 Task: Open Card Aerobics Review in Board Brand Experience Design to Workspace Business Intelligence Software and add a team member Softage.1@softage.net, a label Purple, a checklist Business Model Canvas, an attachment from your google drive, a color Purple and finally, add a card description 'Develop and launch new sales strategy for new market segment' and a comment 'Let us approach this task with a sense of ownership and responsibility, recognizing that its success is our responsibility.'. Add a start date 'Jan 05, 1900' with a due date 'Jan 12, 1900'
Action: Mouse moved to (45, 254)
Screenshot: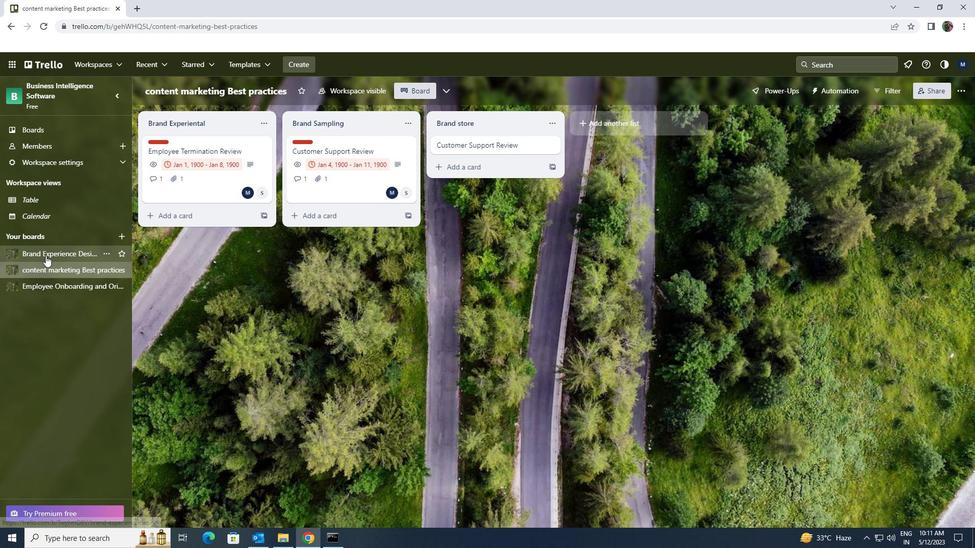 
Action: Mouse pressed left at (45, 254)
Screenshot: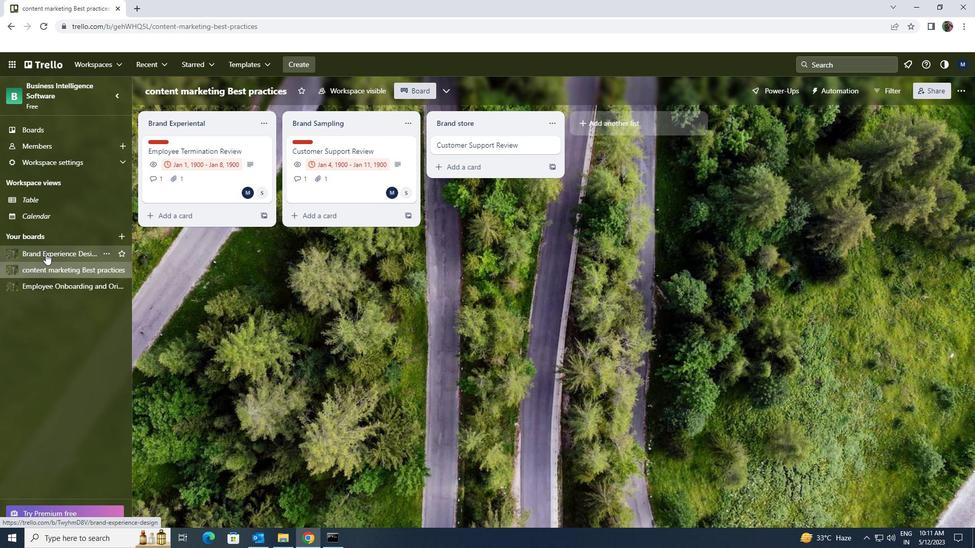 
Action: Mouse moved to (314, 145)
Screenshot: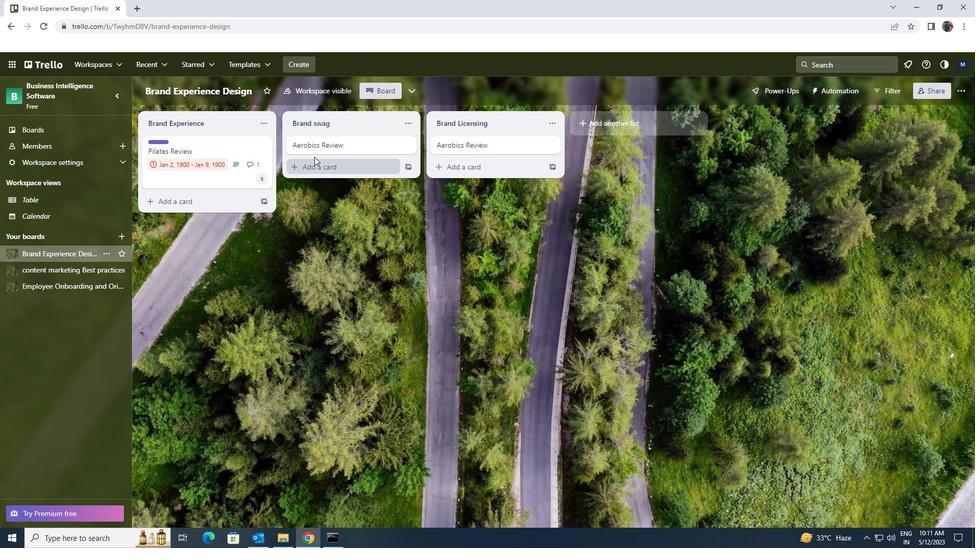 
Action: Mouse pressed left at (314, 145)
Screenshot: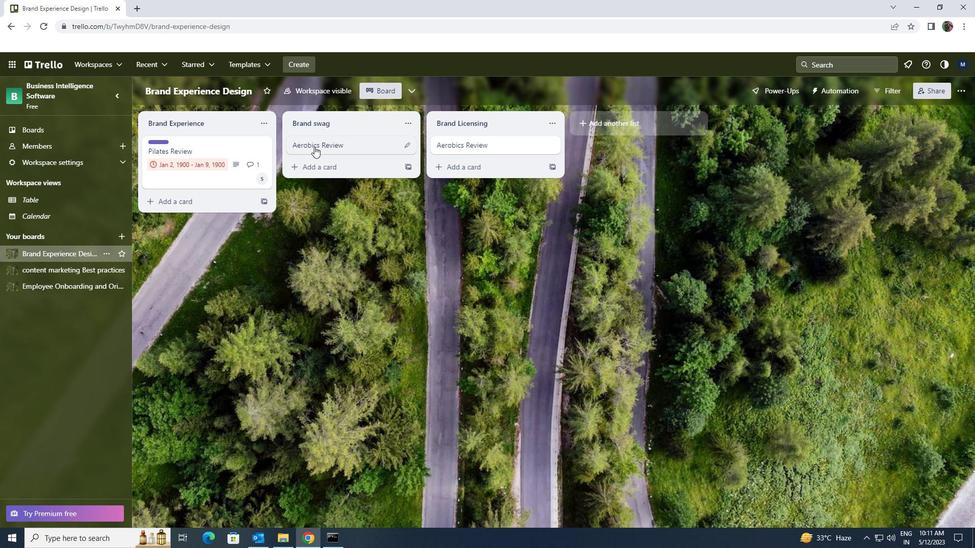 
Action: Mouse moved to (607, 143)
Screenshot: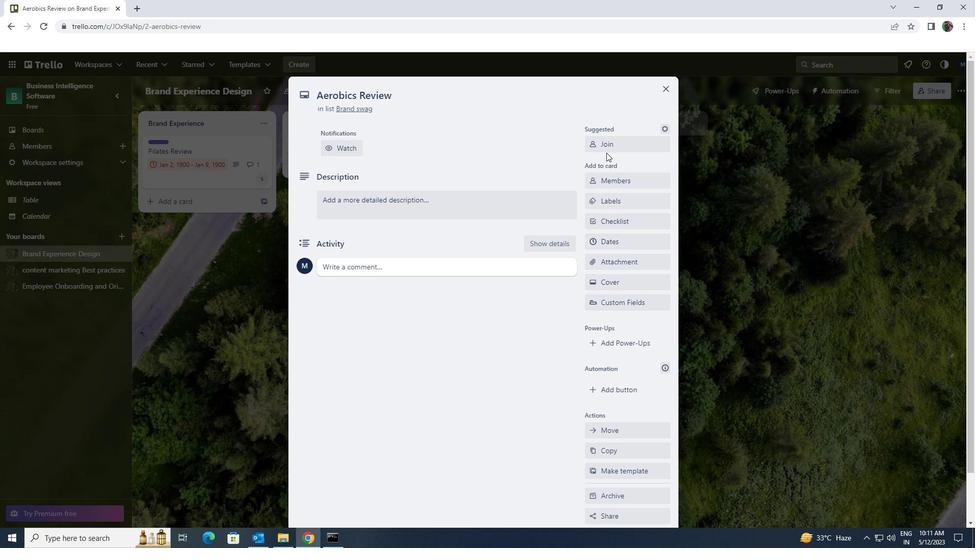 
Action: Mouse pressed left at (607, 143)
Screenshot: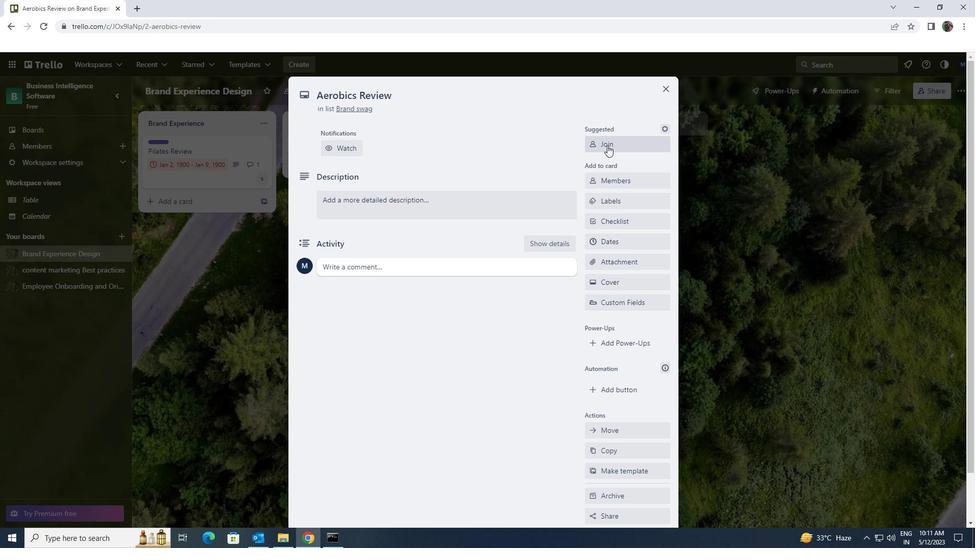 
Action: Mouse moved to (607, 144)
Screenshot: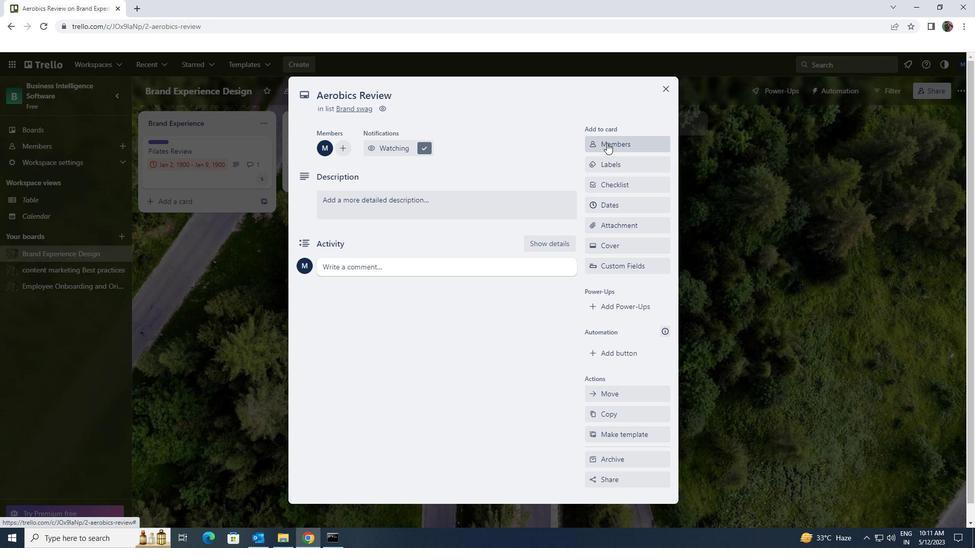 
Action: Mouse pressed left at (607, 144)
Screenshot: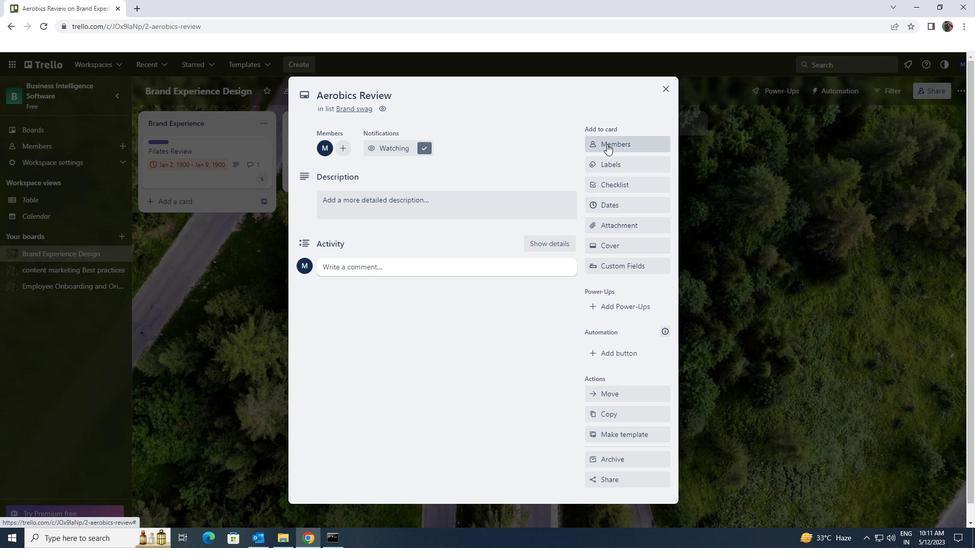 
Action: Key pressed softage.1<Key.shift>@SOFTAGE.NET
Screenshot: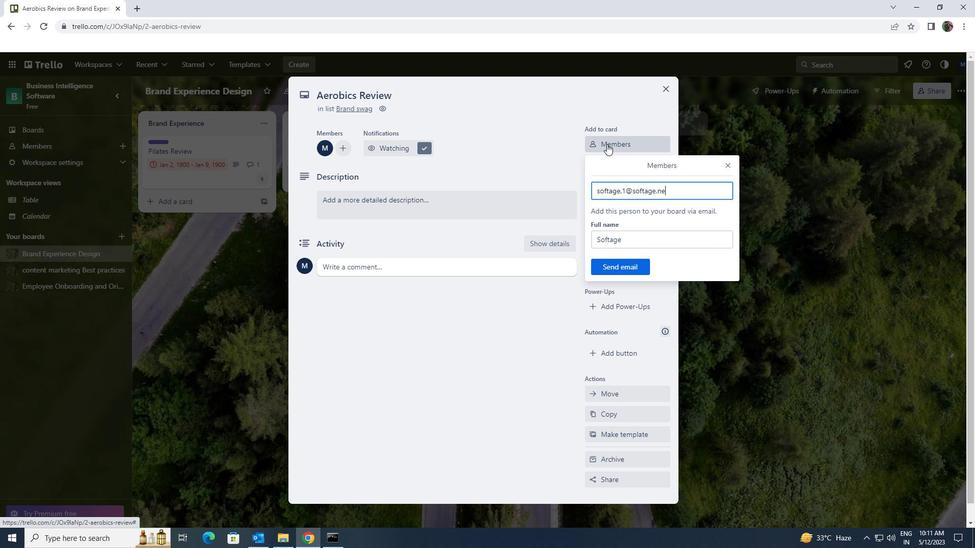 
Action: Mouse moved to (620, 273)
Screenshot: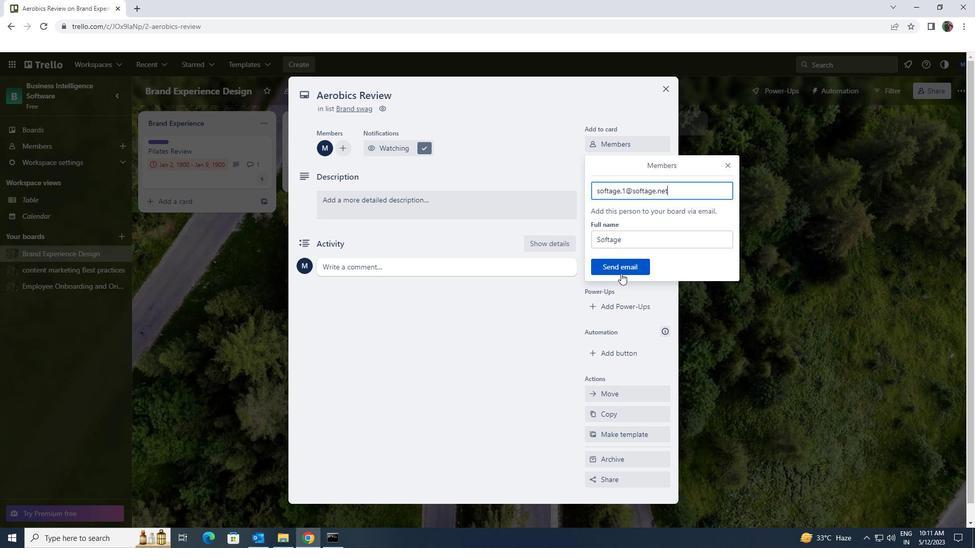 
Action: Mouse pressed left at (620, 273)
Screenshot: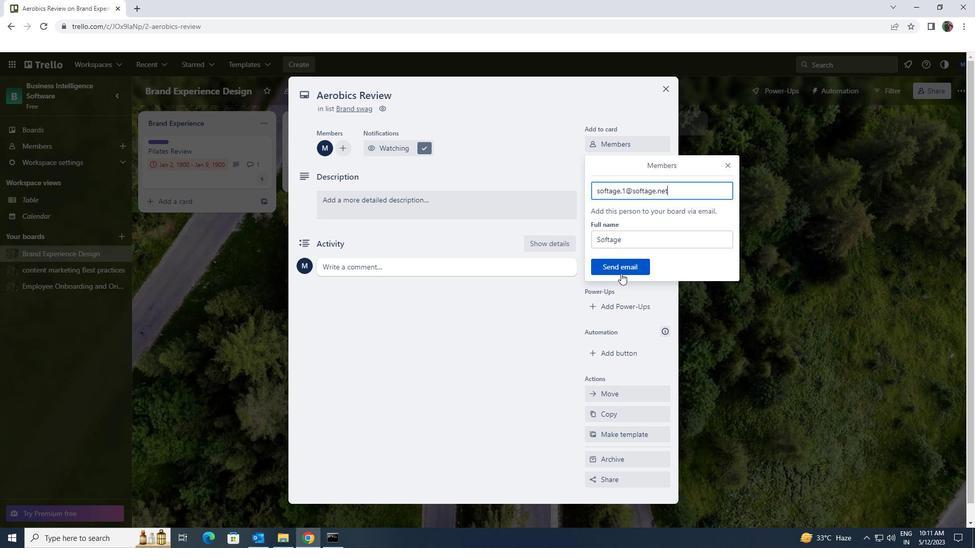 
Action: Mouse moved to (617, 161)
Screenshot: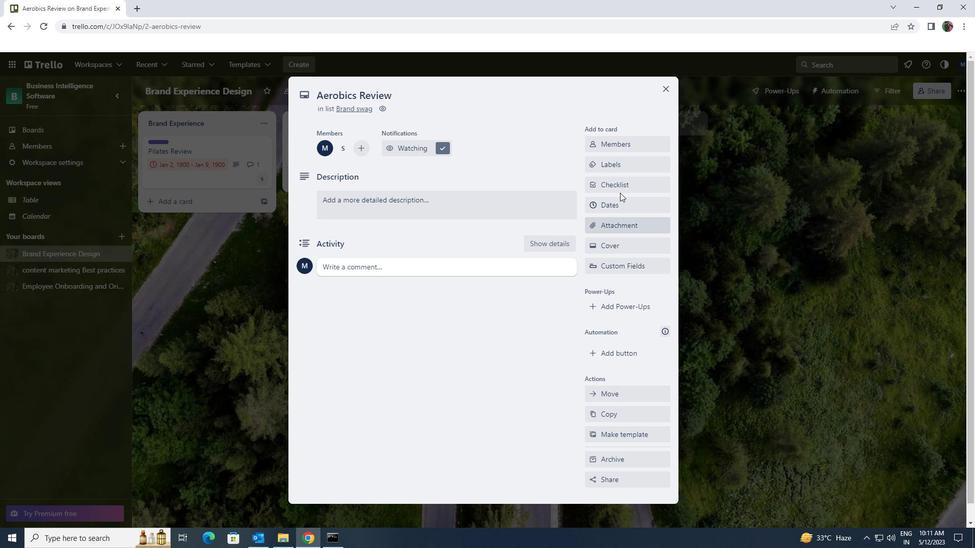 
Action: Mouse pressed left at (617, 161)
Screenshot: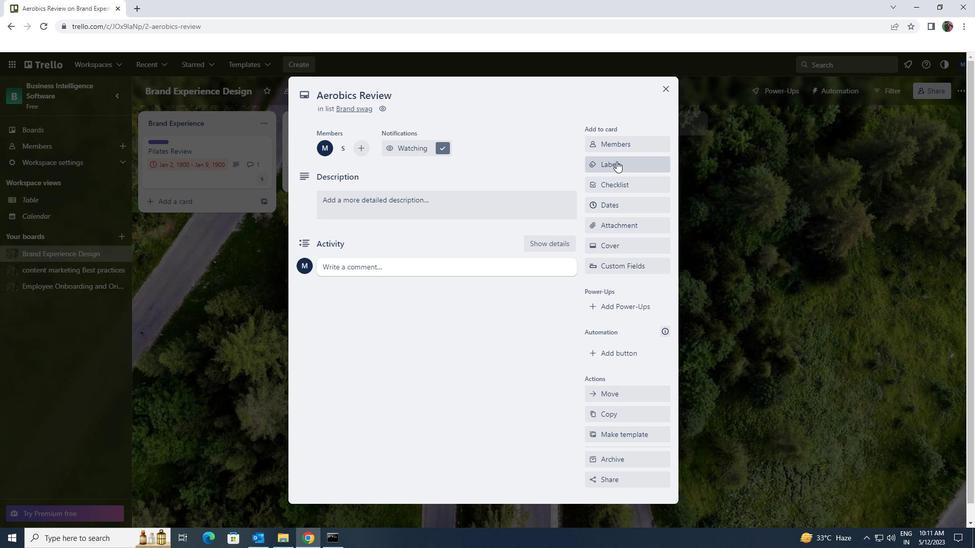 
Action: Mouse moved to (651, 377)
Screenshot: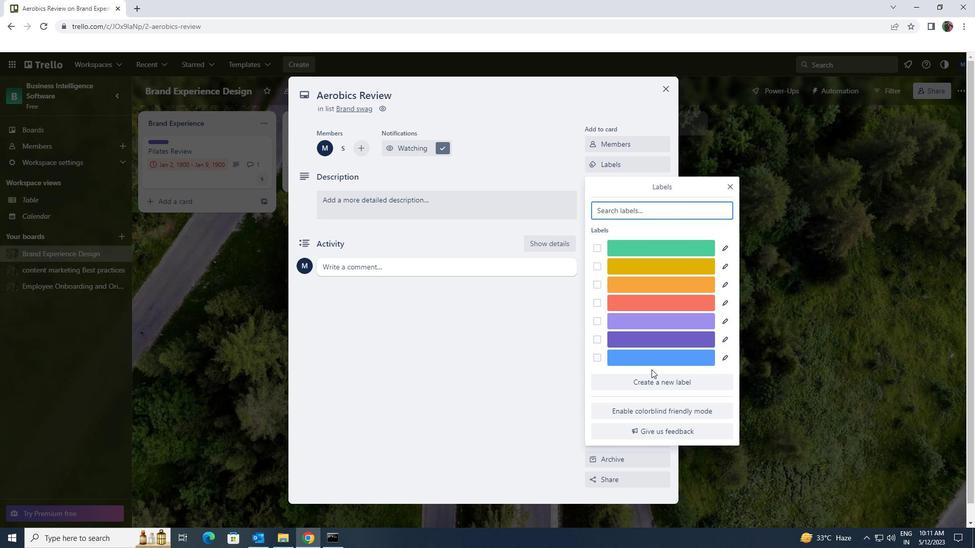 
Action: Mouse pressed left at (651, 377)
Screenshot: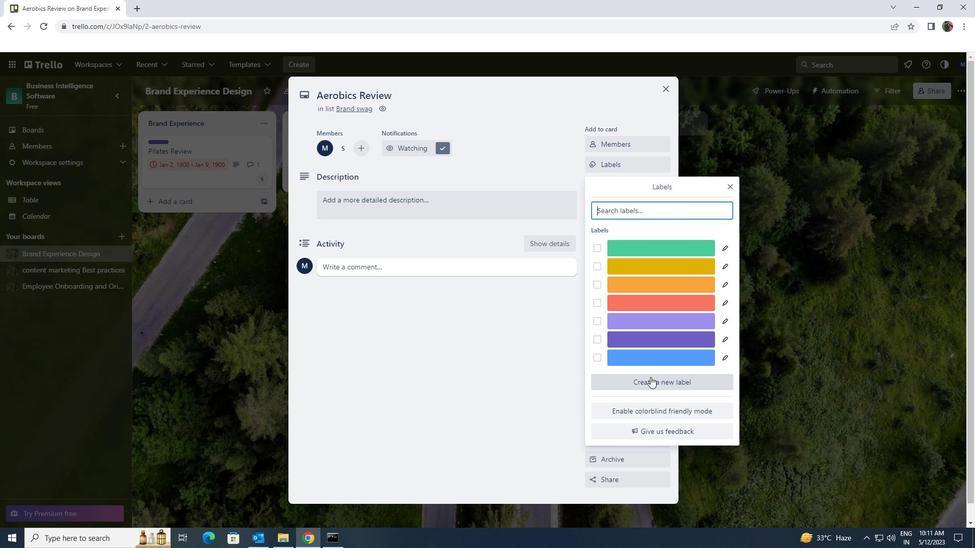 
Action: Mouse moved to (718, 355)
Screenshot: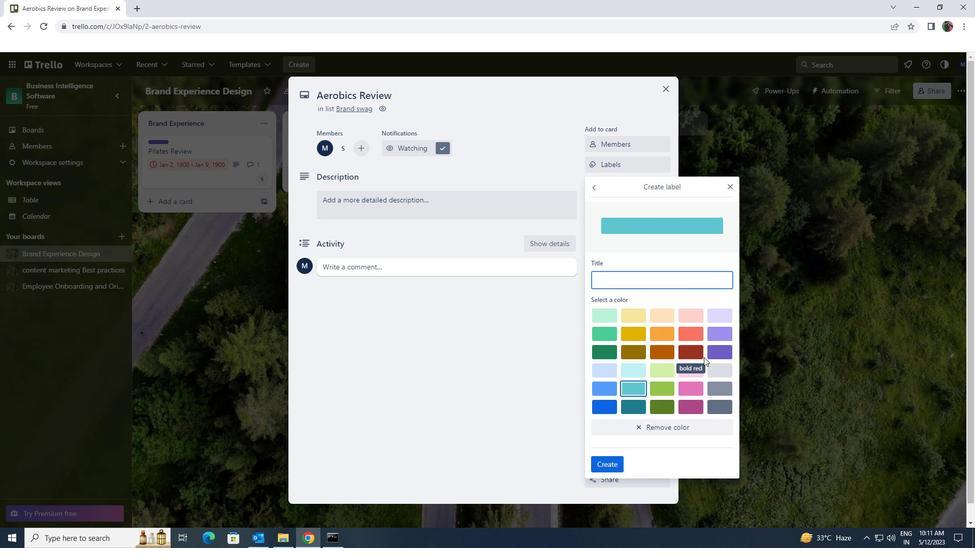 
Action: Mouse pressed left at (718, 355)
Screenshot: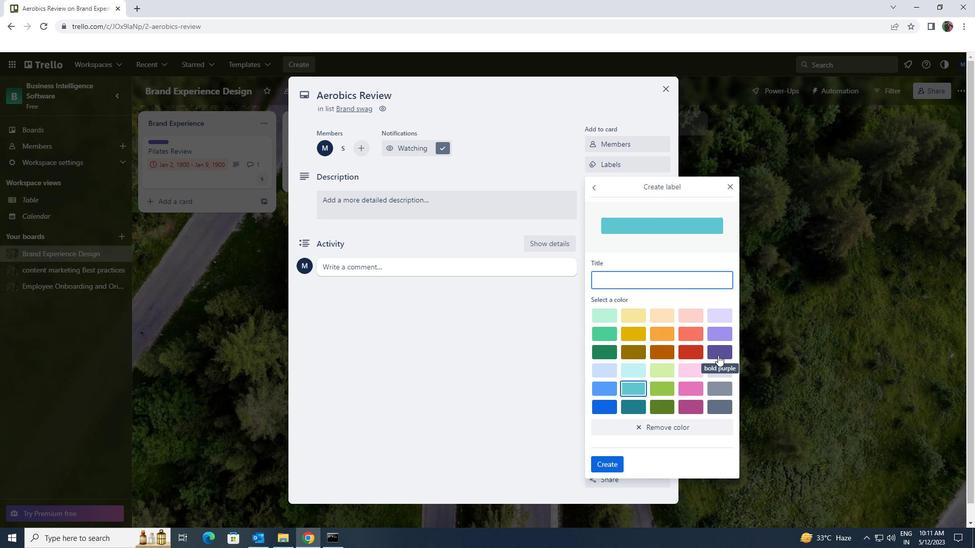 
Action: Mouse moved to (611, 463)
Screenshot: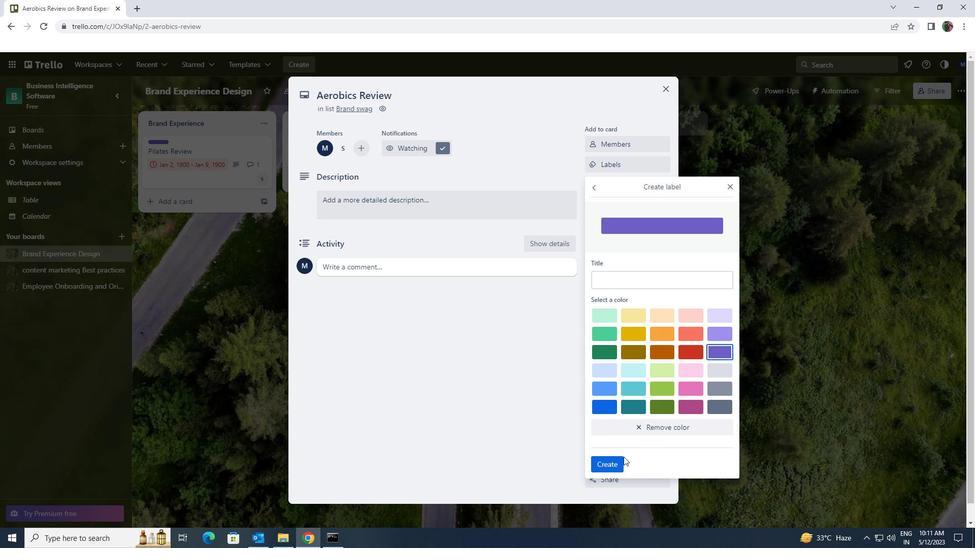 
Action: Mouse pressed left at (611, 463)
Screenshot: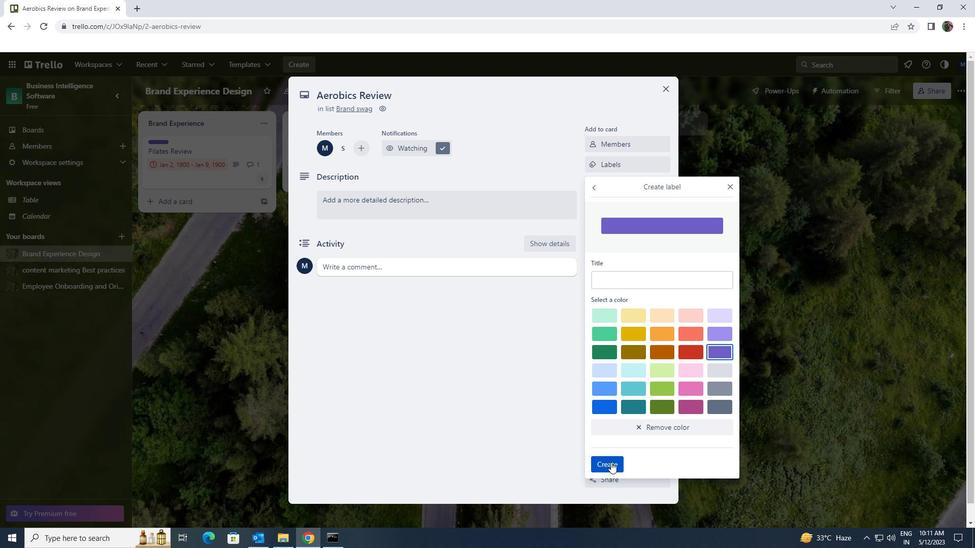 
Action: Mouse moved to (730, 182)
Screenshot: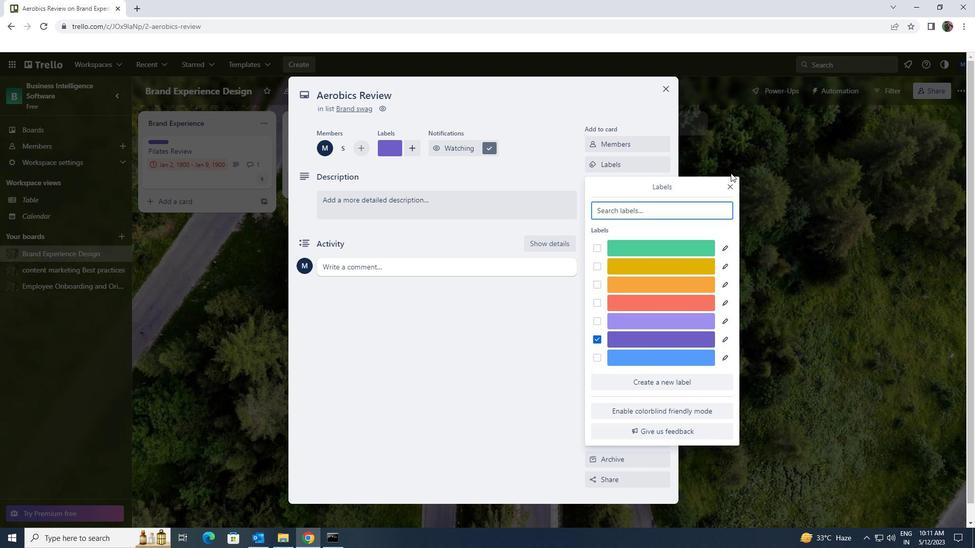 
Action: Mouse pressed left at (730, 182)
Screenshot: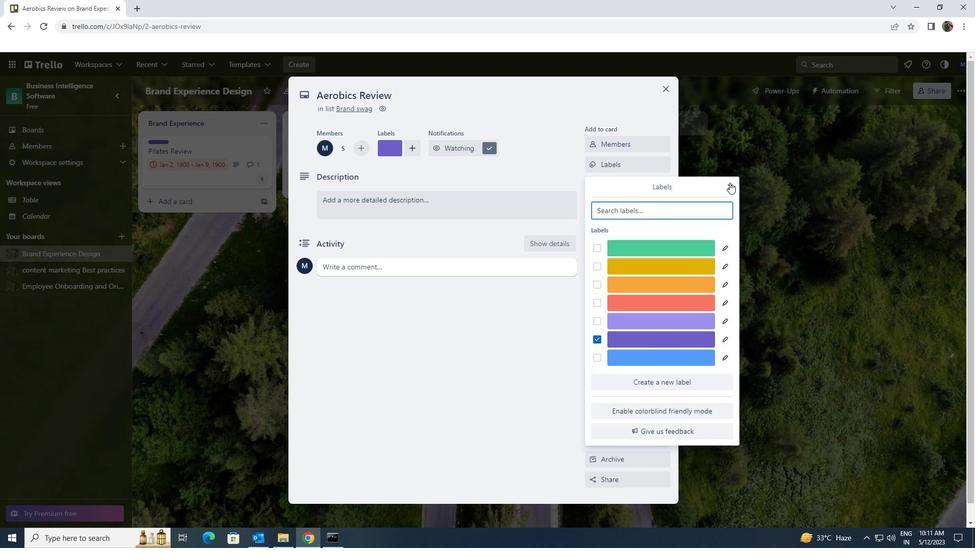 
Action: Mouse moved to (650, 187)
Screenshot: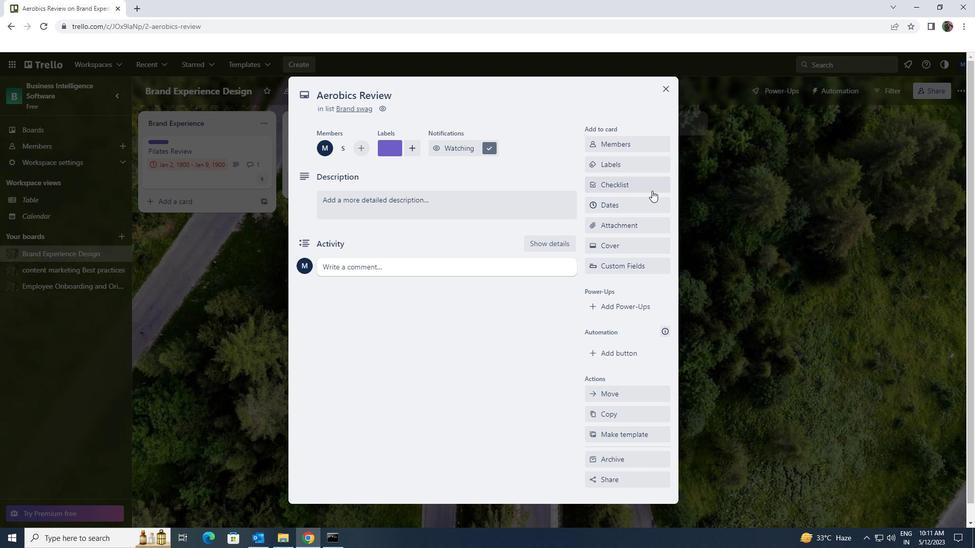 
Action: Mouse pressed left at (650, 187)
Screenshot: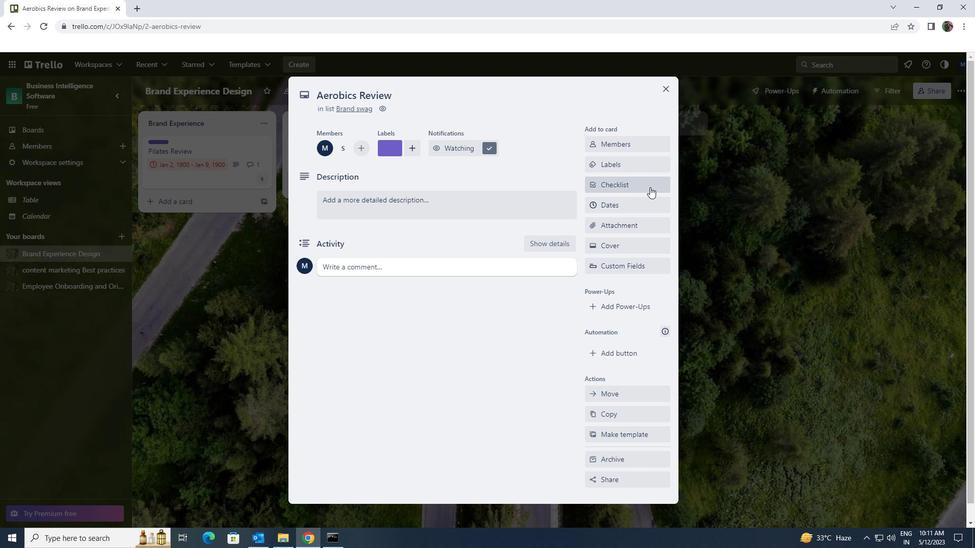 
Action: Key pressed <Key.shift><Key.shift><Key.shift><Key.shift><Key.shift><Key.shift><Key.shift><Key.shift>BUSINESS<Key.space><Key.shift>MODEL<Key.space><Key.shift>CANVAS
Screenshot: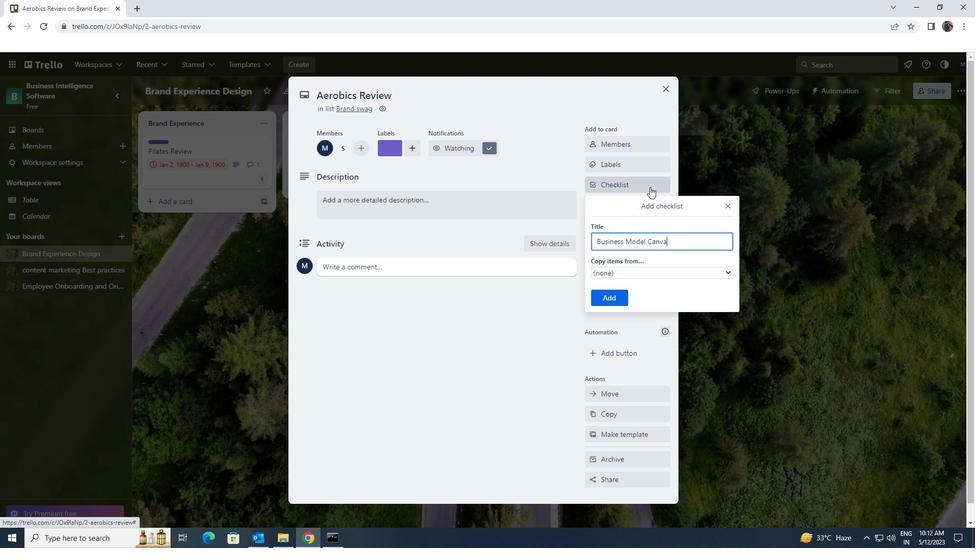 
Action: Mouse moved to (612, 294)
Screenshot: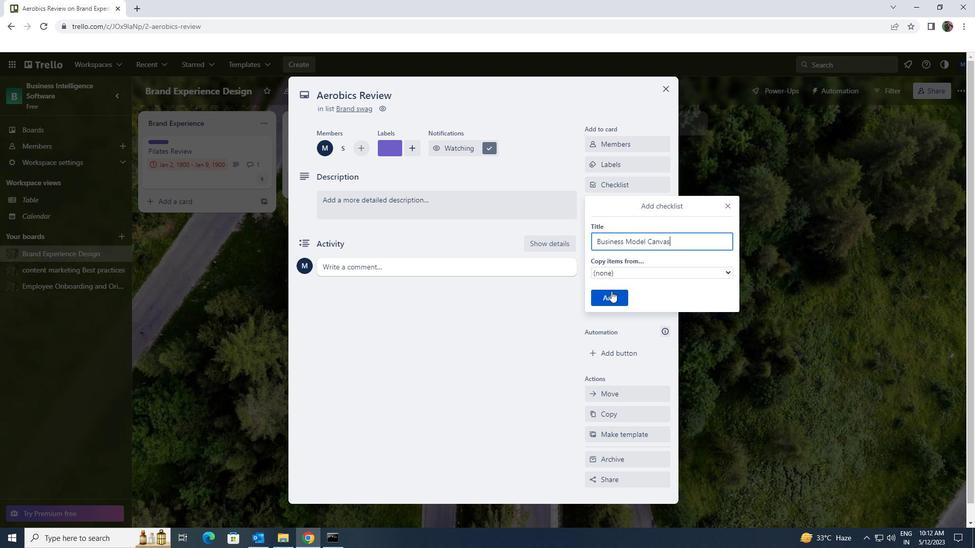 
Action: Mouse pressed left at (612, 294)
Screenshot: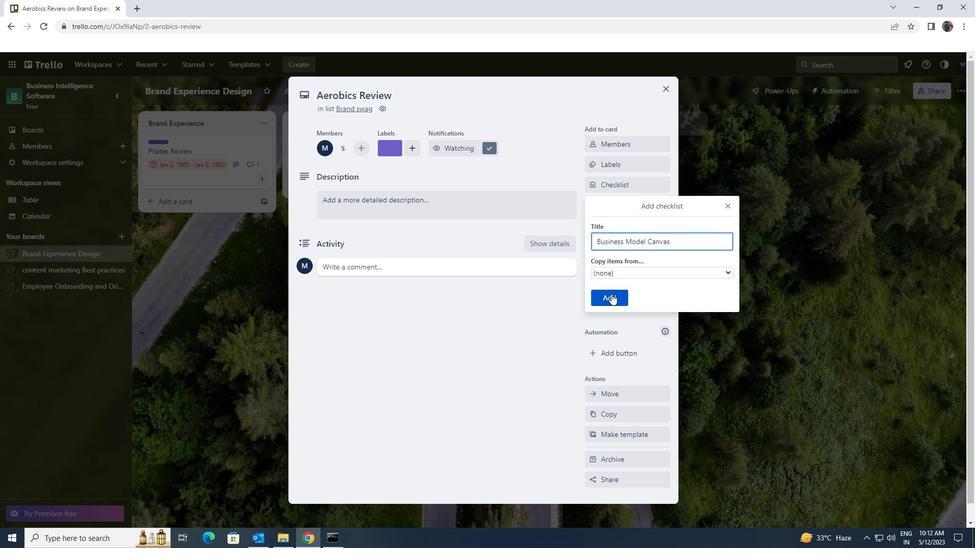 
Action: Mouse moved to (632, 229)
Screenshot: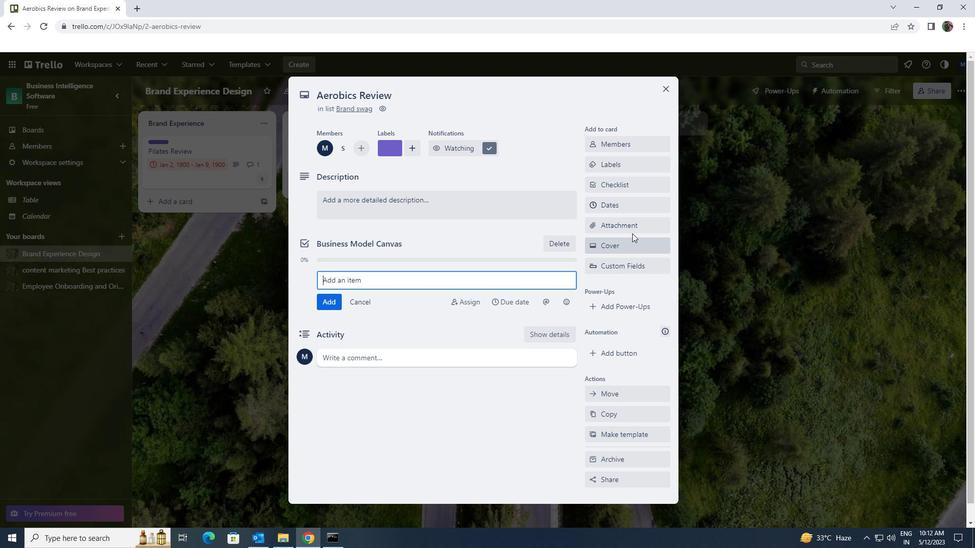 
Action: Mouse pressed left at (632, 229)
Screenshot: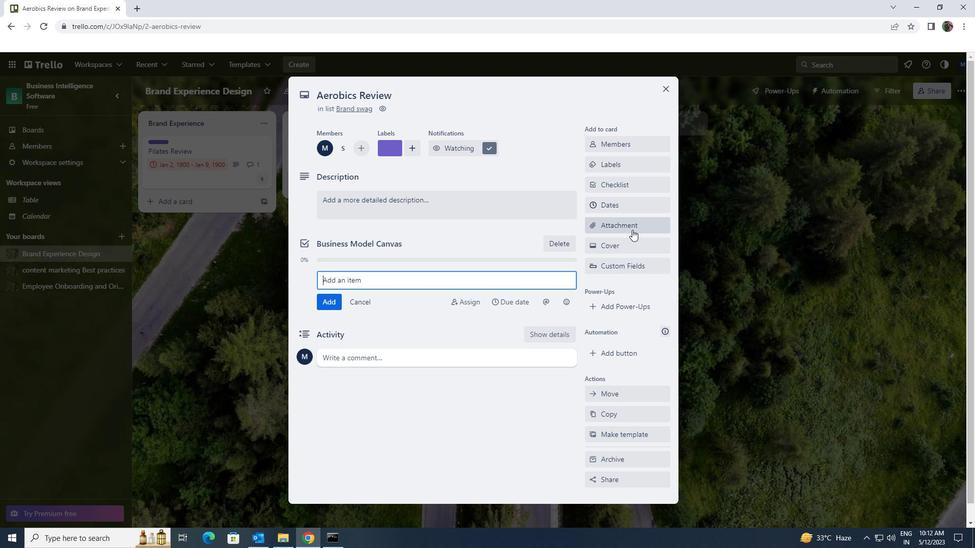 
Action: Mouse moved to (615, 303)
Screenshot: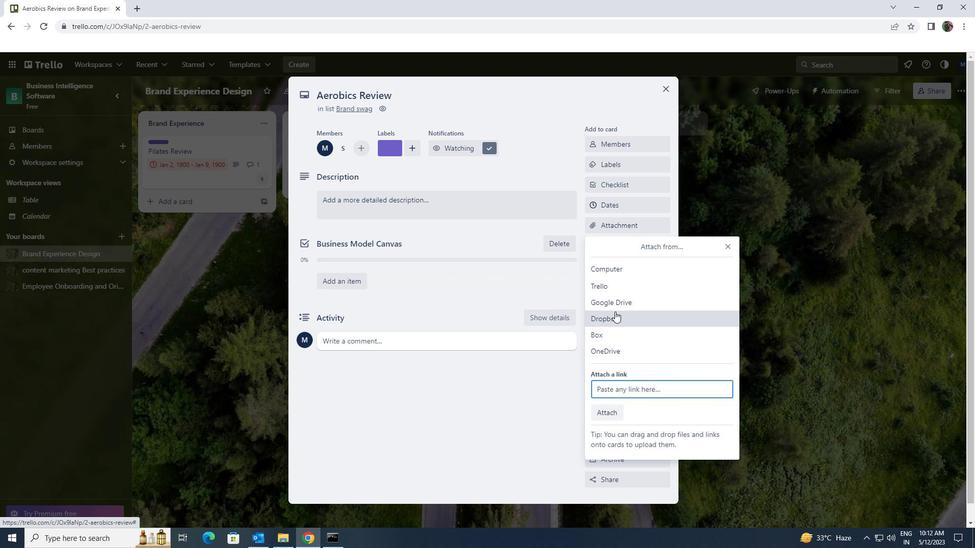 
Action: Mouse pressed left at (615, 303)
Screenshot: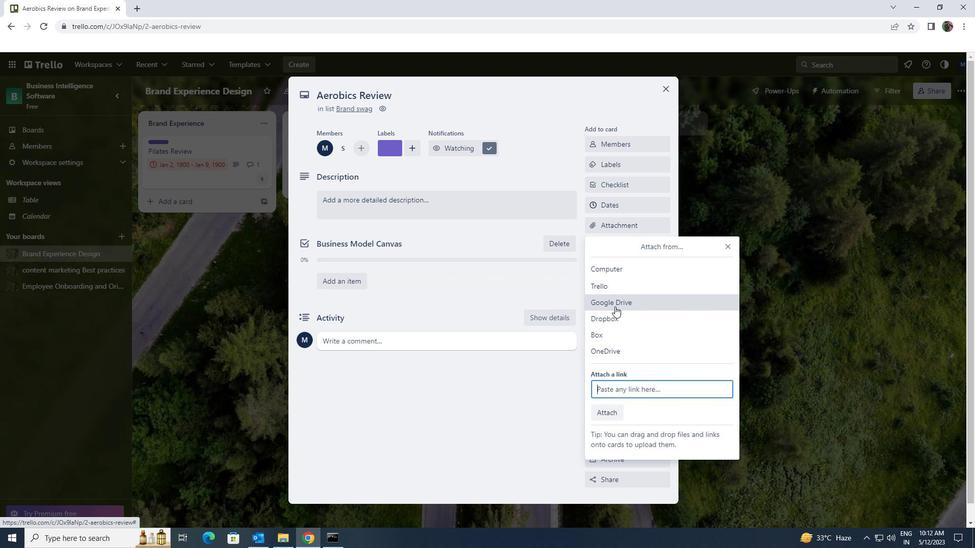 
Action: Mouse moved to (573, 274)
Screenshot: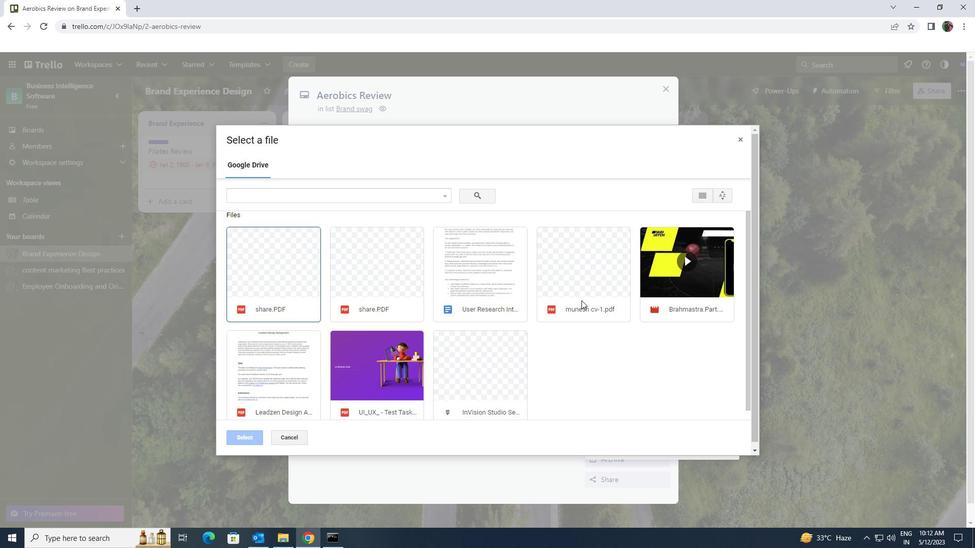 
Action: Mouse pressed left at (573, 274)
Screenshot: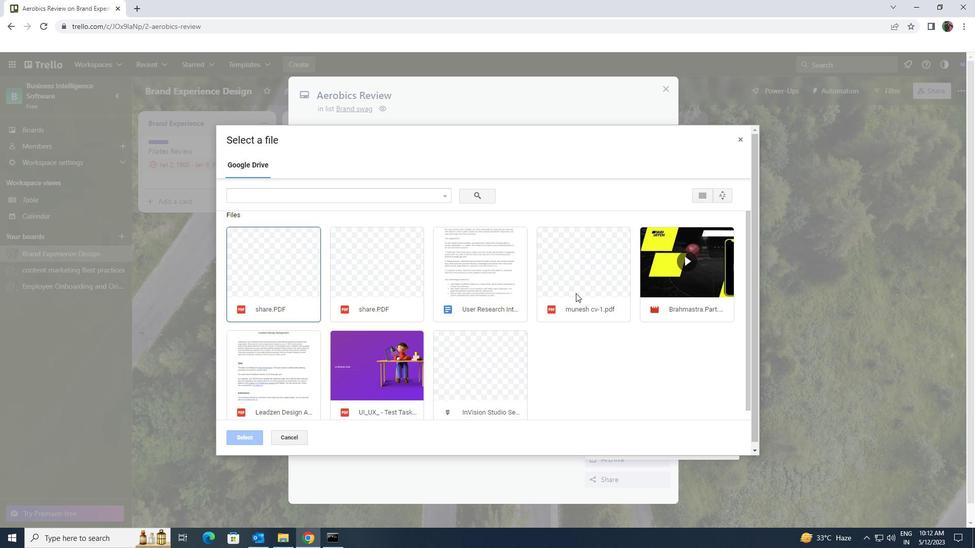 
Action: Mouse moved to (242, 444)
Screenshot: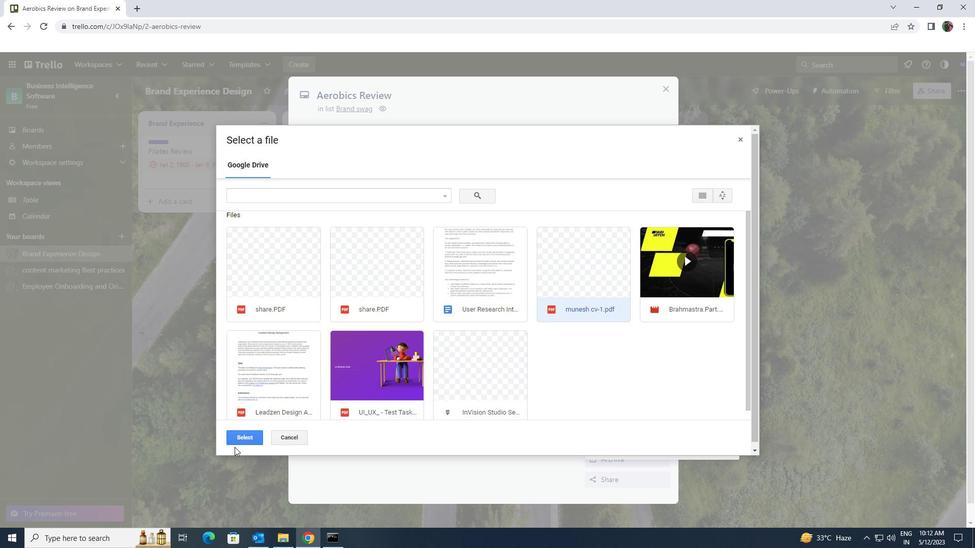 
Action: Mouse pressed left at (242, 444)
Screenshot: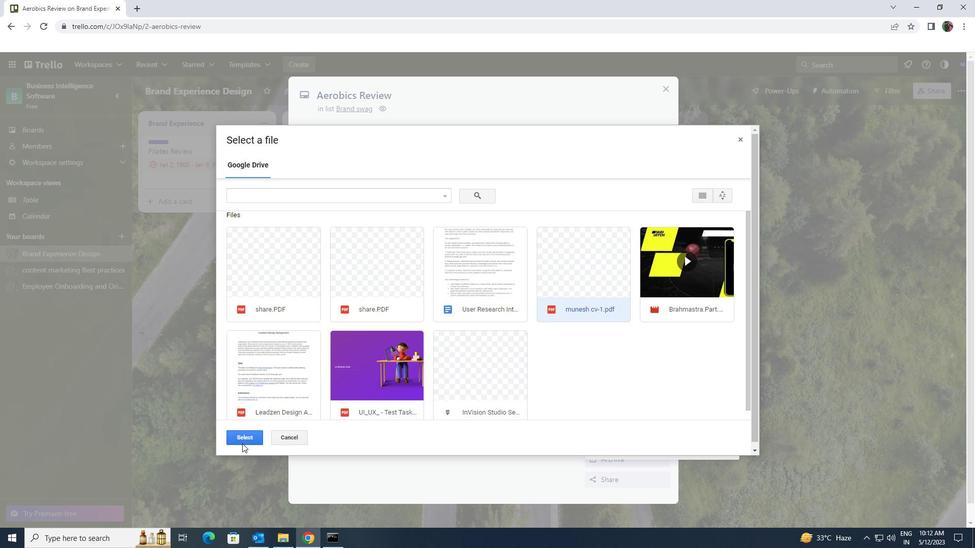 
Action: Mouse moved to (353, 212)
Screenshot: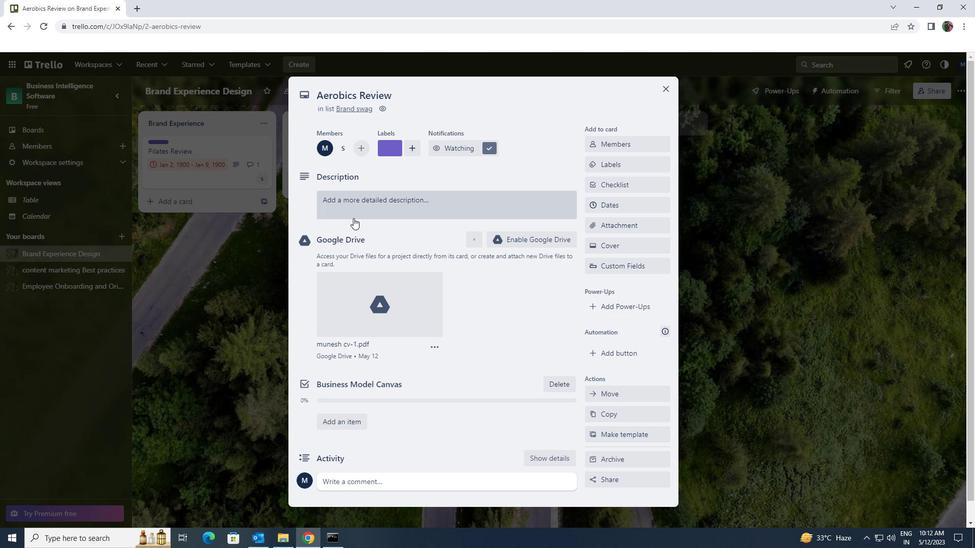 
Action: Mouse pressed left at (353, 212)
Screenshot: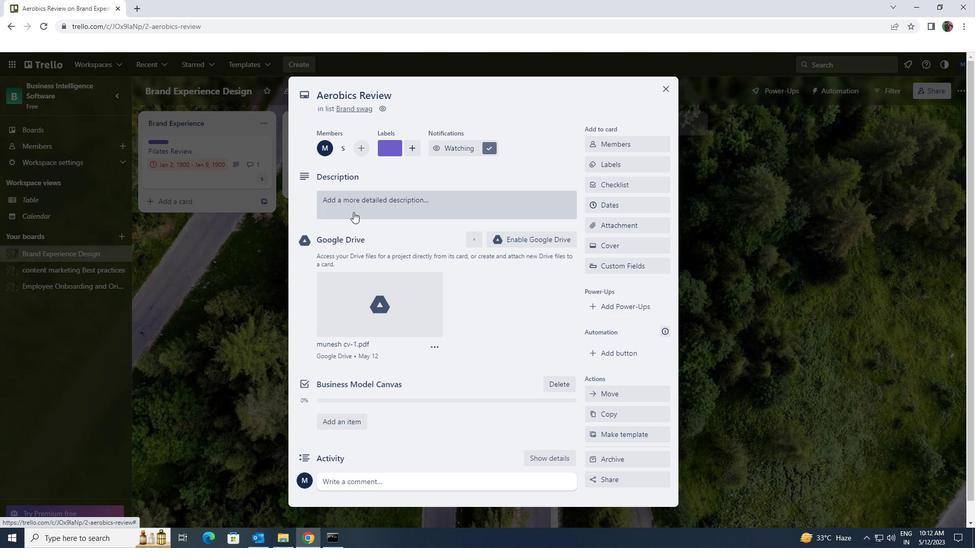 
Action: Key pressed <Key.shift>DEVELOP<Key.space>AND<Key.space><Key.shift>LAUNCH<Key.space>NEW<Key.space>SALES<Key.space>STRATEGY<Key.space>FOR<Key.space>NEW<Key.space>MARKET<Key.space>SEGMENT<Key.space>.
Screenshot: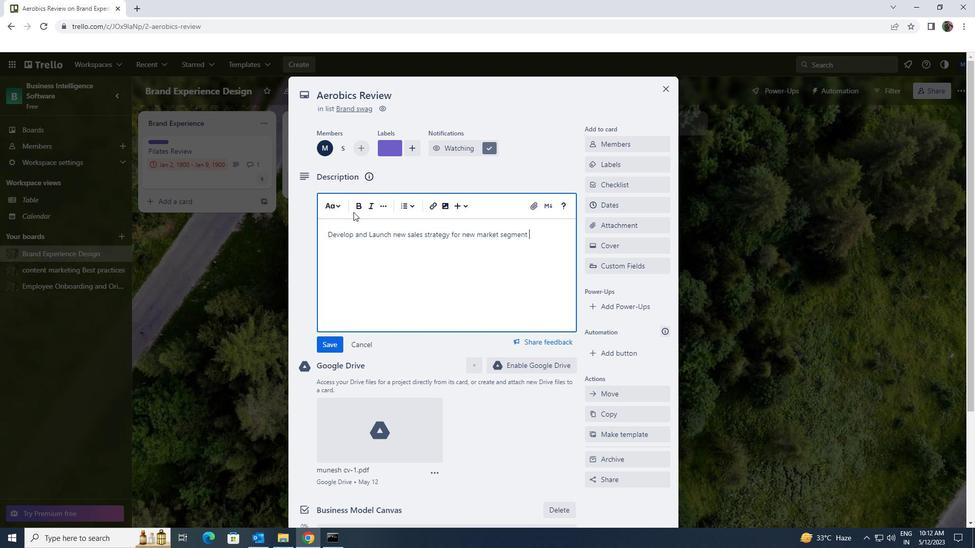 
Action: Mouse moved to (328, 344)
Screenshot: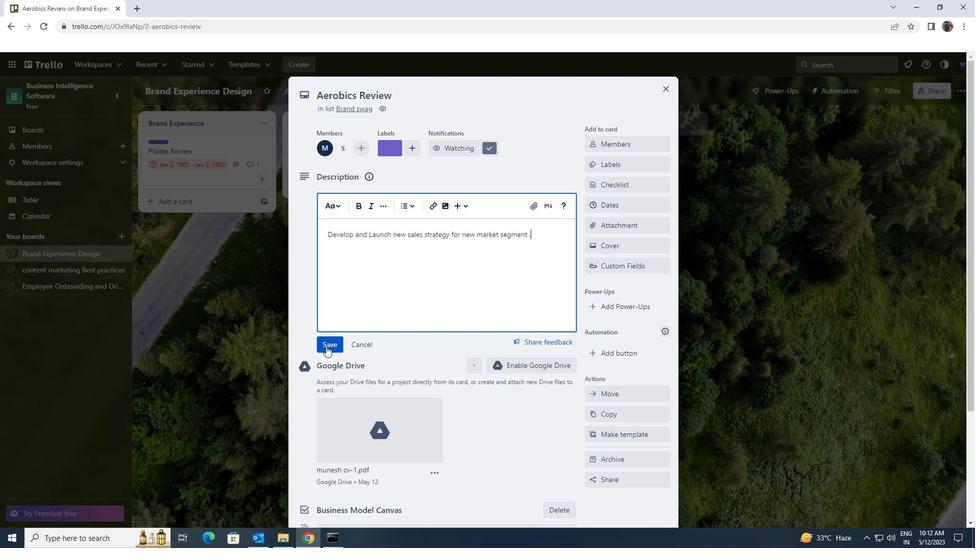 
Action: Mouse pressed left at (328, 344)
Screenshot: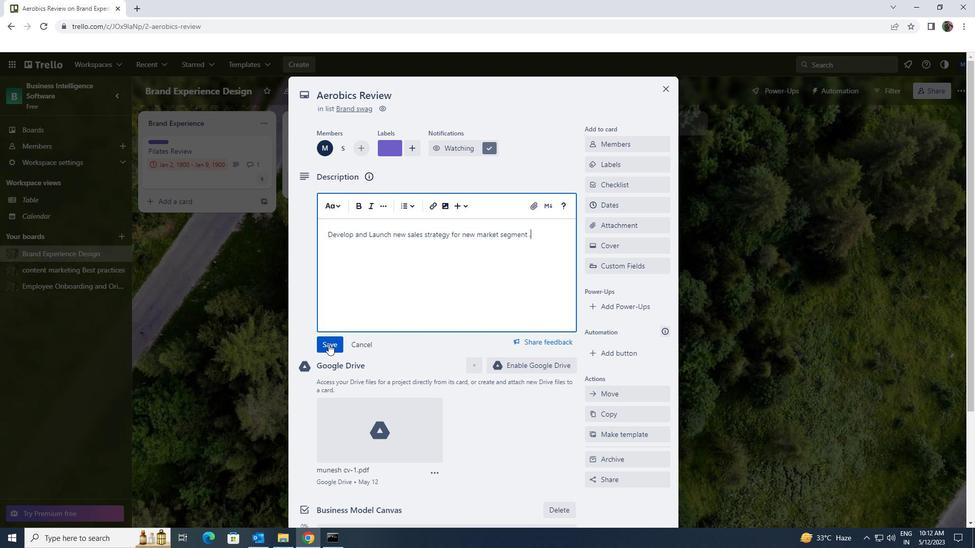 
Action: Mouse moved to (347, 334)
Screenshot: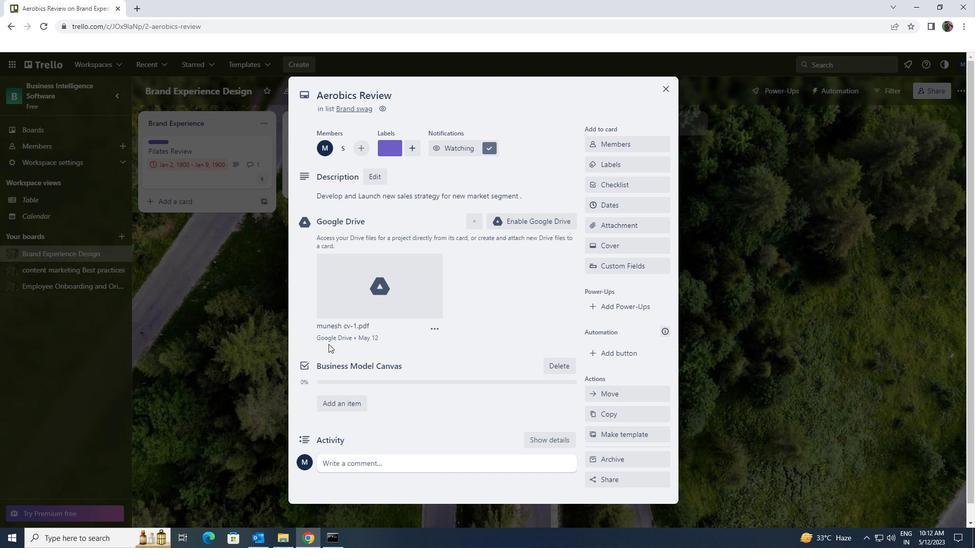 
Action: Mouse scrolled (347, 333) with delta (0, 0)
Screenshot: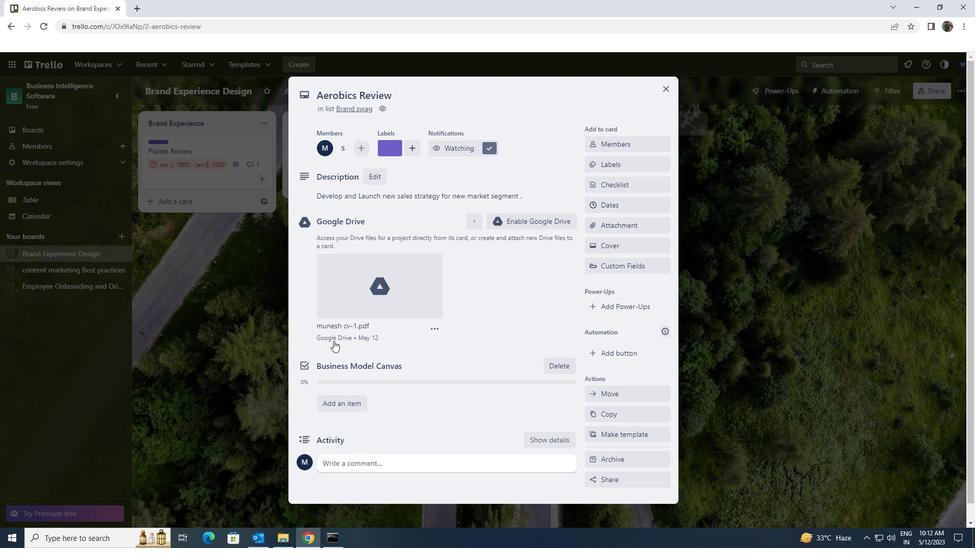 
Action: Mouse scrolled (347, 333) with delta (0, 0)
Screenshot: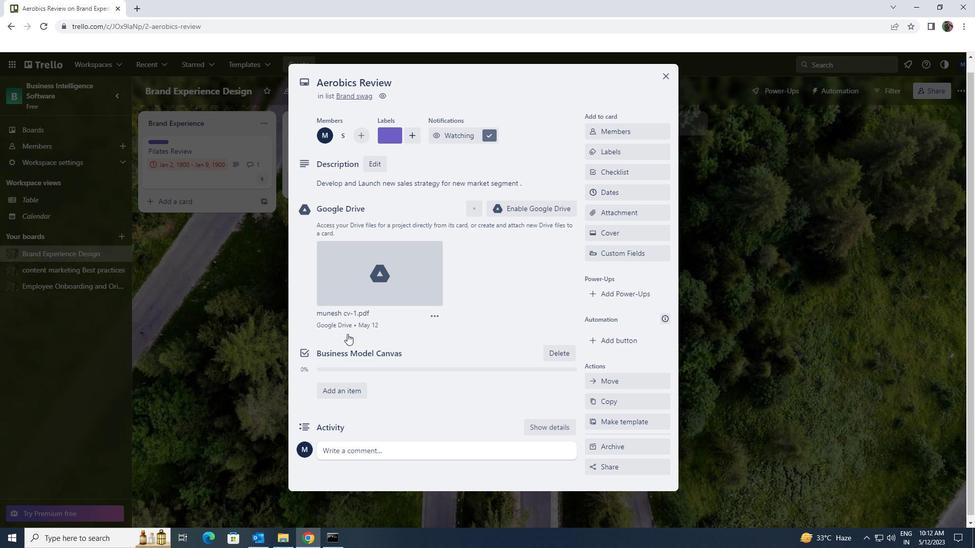 
Action: Mouse scrolled (347, 333) with delta (0, 0)
Screenshot: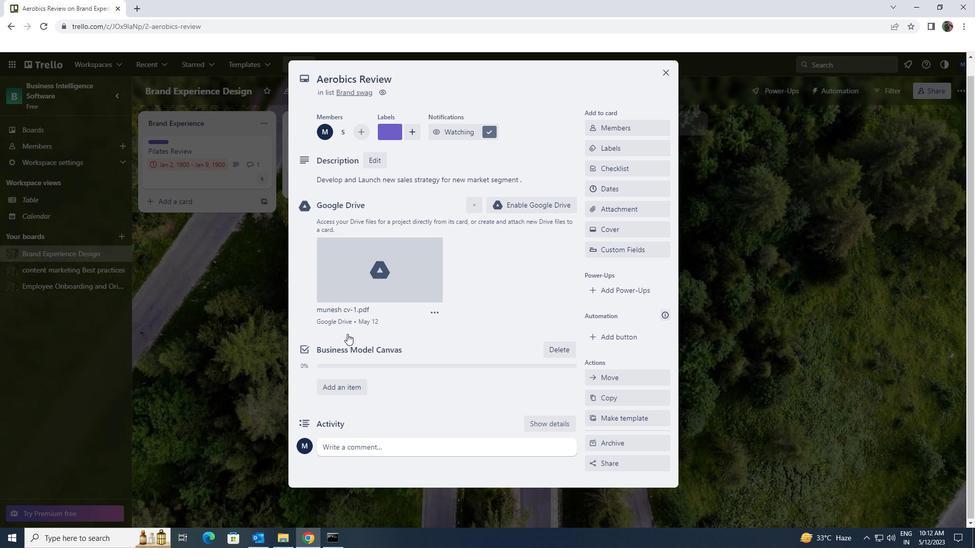 
Action: Mouse moved to (357, 450)
Screenshot: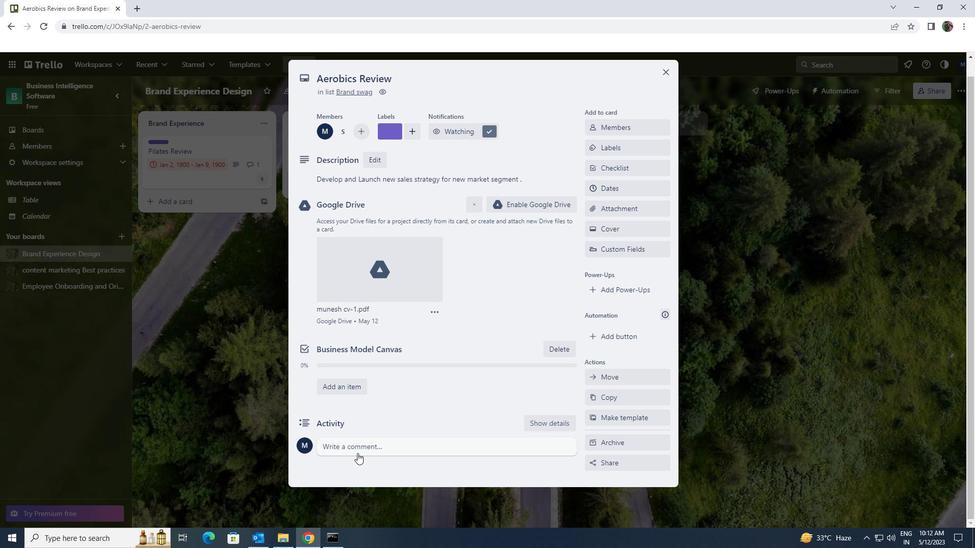 
Action: Mouse pressed left at (357, 450)
Screenshot: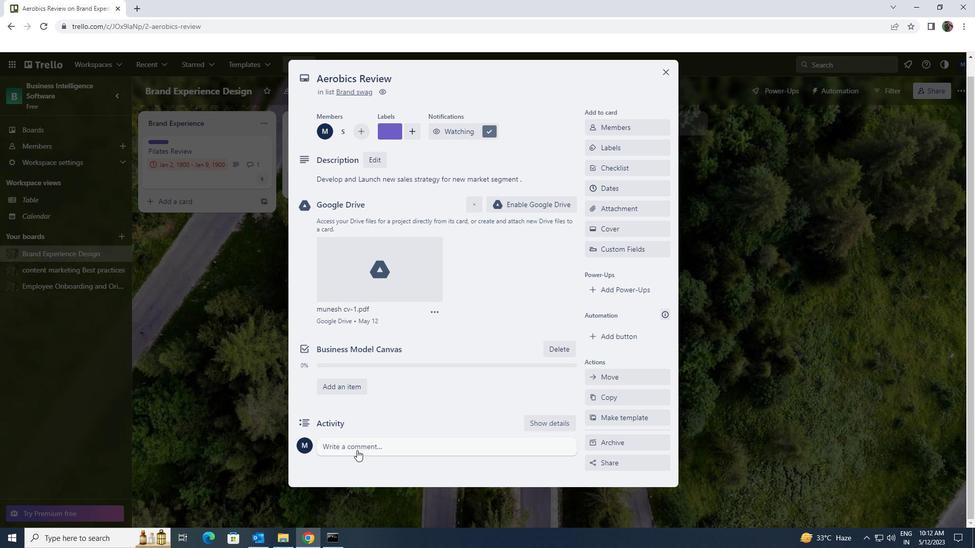 
Action: Key pressed <Key.shift>LET<Key.space>US<Key.space>APPROACH<Key.space>THIS<Key.space>TASK<Key.space>WITH<Key.space>ASENSE<Key.space><Key.backspace><Key.backspace><Key.backspace><Key.backspace><Key.backspace><Key.backspace><Key.space>SENS<Key.space><Key.backspace>E<Key.space>OF<Key.space>OWNERSHIP<Key.space>AND<Key.space>RESPONSIBILTY<Key.space><Key.backspace><Key.backspace><Key.backspace><Key.backspace>LITY<Key.space>RECOGNIZING<Key.space>THAT<Key.space>IT<Key.space>SUCESS<Key.space><Key.backspace><Key.backspace><Key.backspace><Key.backspace><Key.backspace>CCESS<Key.space>OUR<Key.space>RESPONSIBILITY<Key.space>.
Screenshot: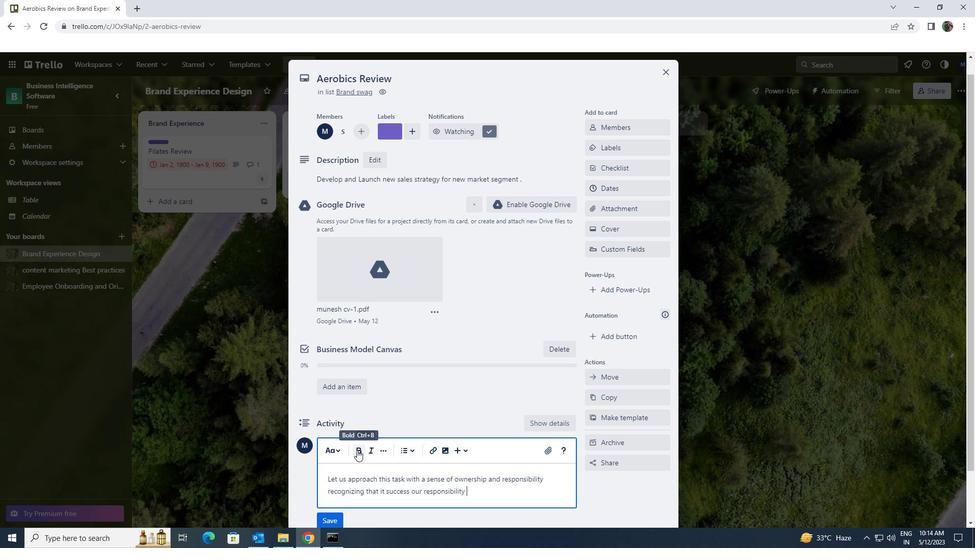 
Action: Mouse scrolled (357, 450) with delta (0, 0)
Screenshot: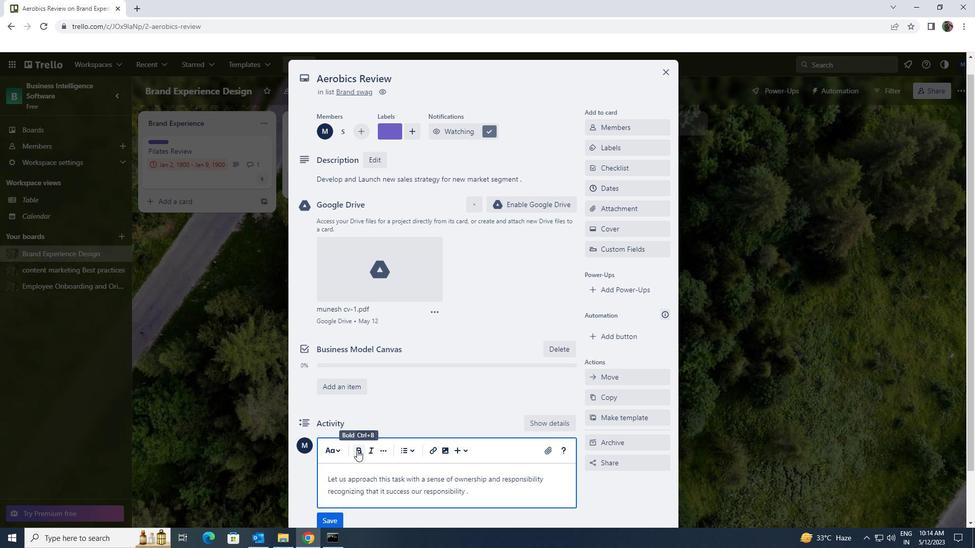 
Action: Mouse scrolled (357, 450) with delta (0, 0)
Screenshot: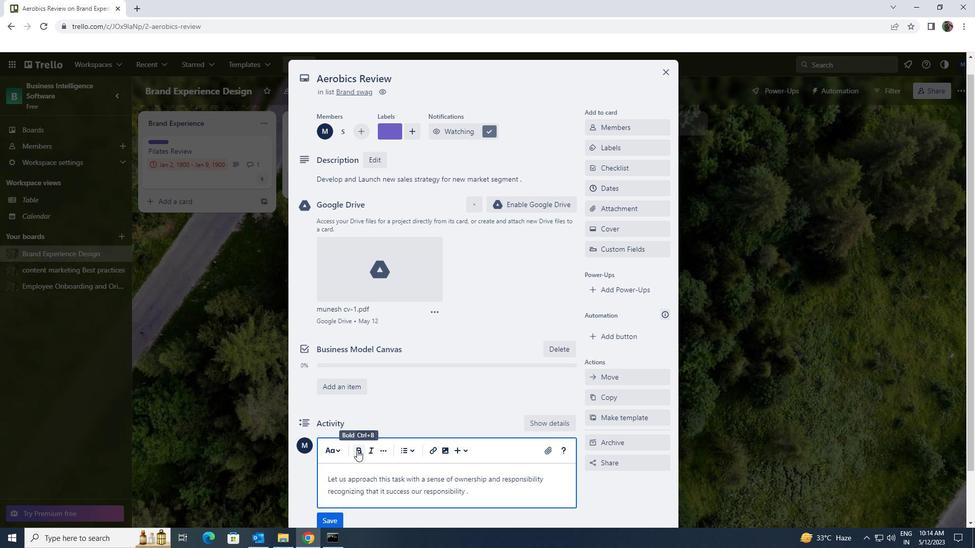 
Action: Mouse moved to (337, 459)
Screenshot: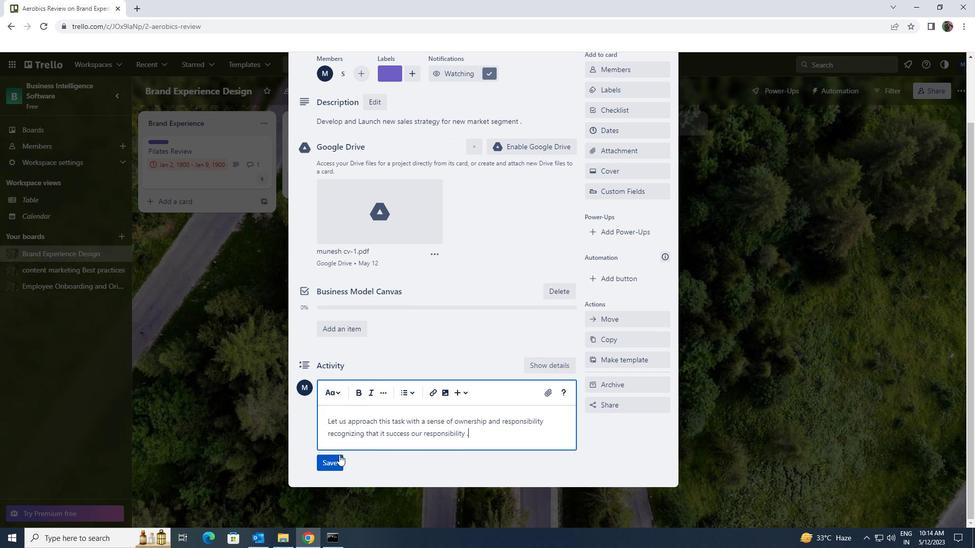 
Action: Mouse pressed left at (337, 459)
Screenshot: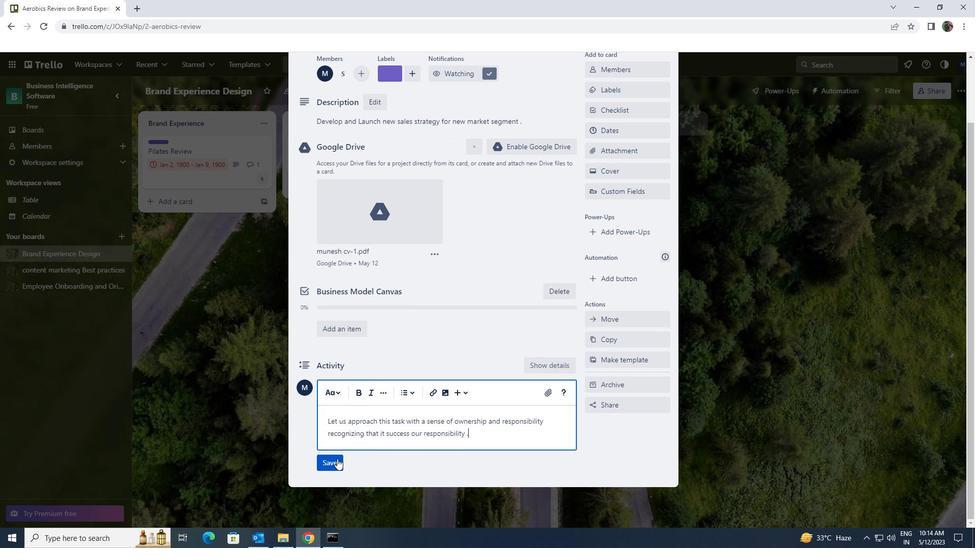 
Action: Mouse moved to (404, 411)
Screenshot: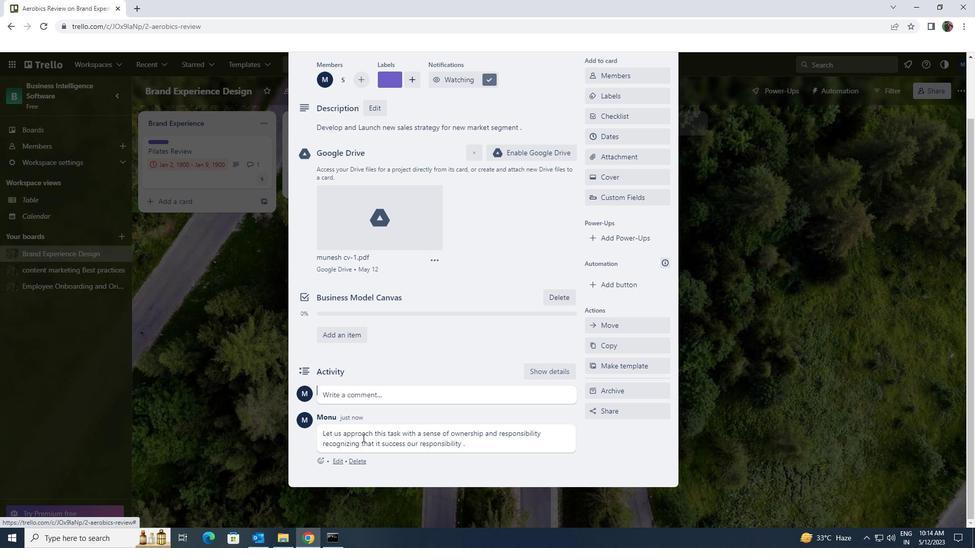 
Action: Mouse scrolled (404, 412) with delta (0, 0)
Screenshot: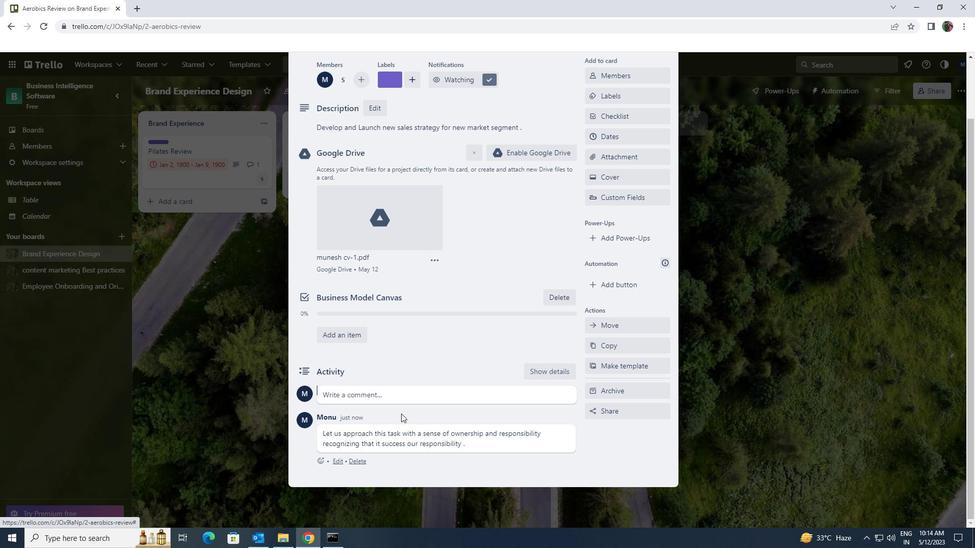 
Action: Mouse scrolled (404, 412) with delta (0, 0)
Screenshot: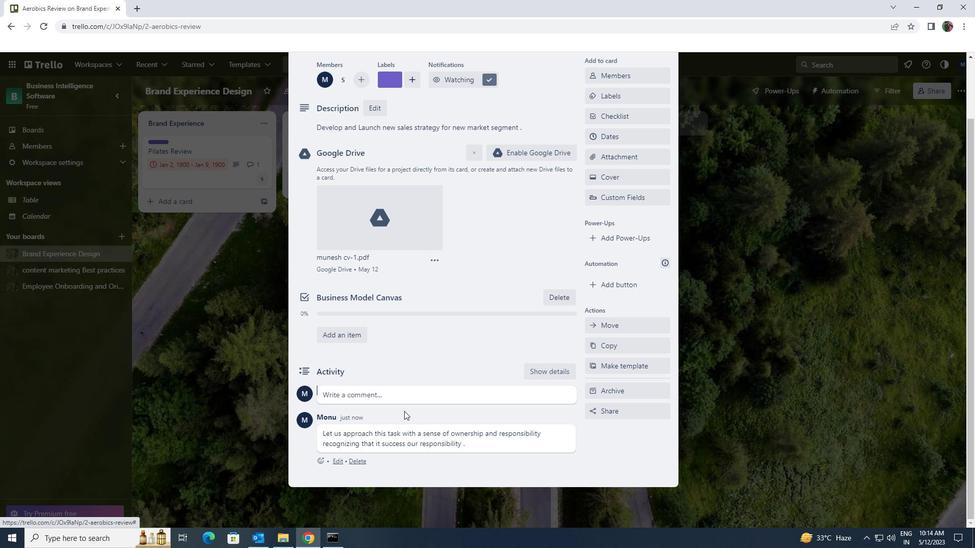 
Action: Mouse scrolled (404, 412) with delta (0, 0)
Screenshot: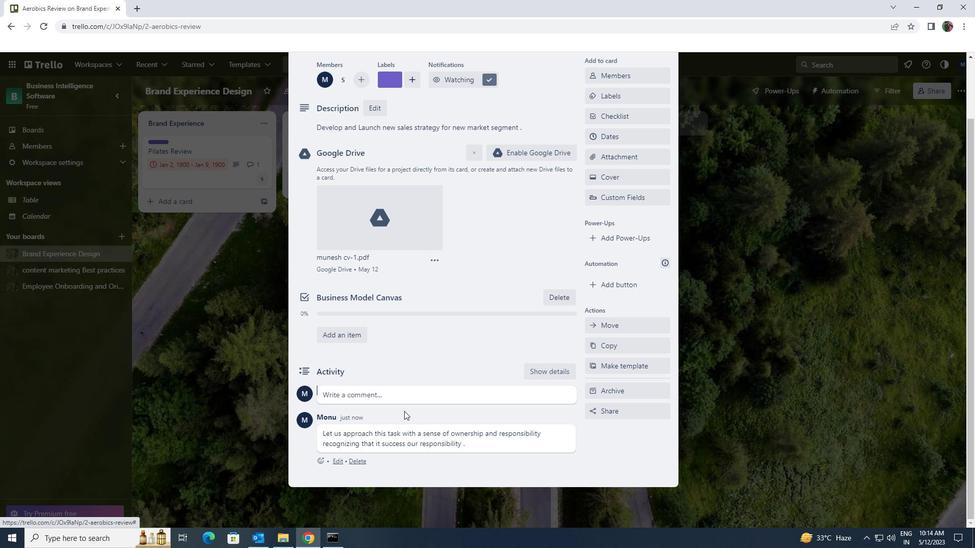 
Action: Mouse moved to (404, 411)
Screenshot: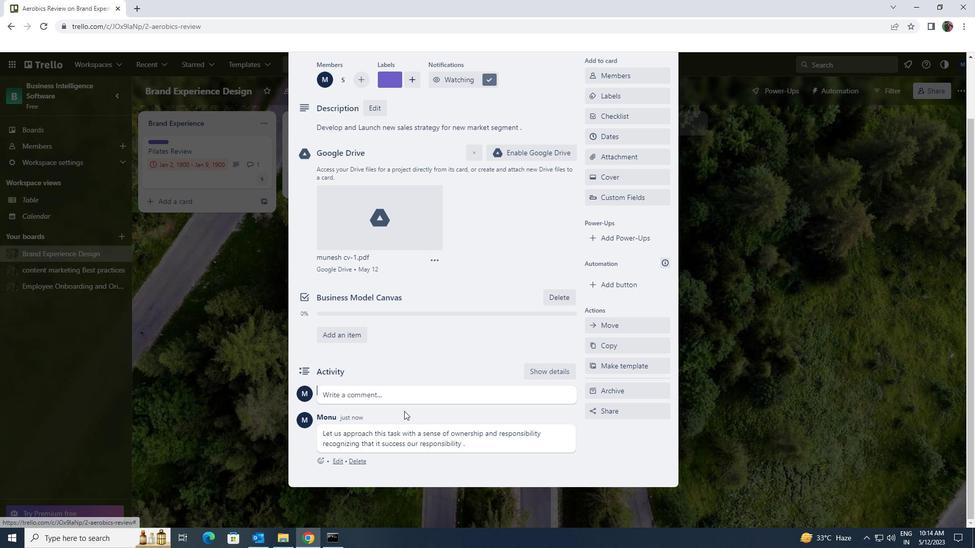 
Action: Mouse scrolled (404, 412) with delta (0, 0)
Screenshot: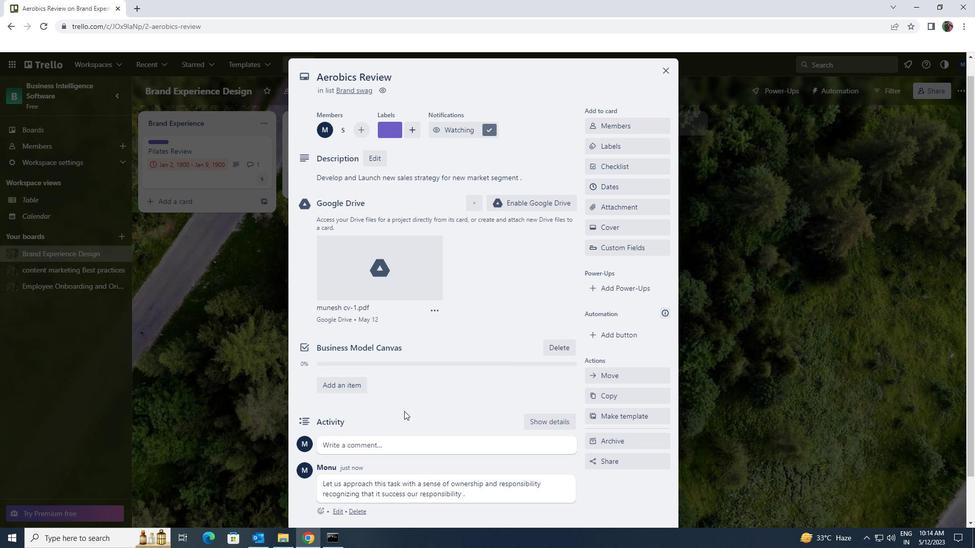 
Action: Mouse moved to (600, 208)
Screenshot: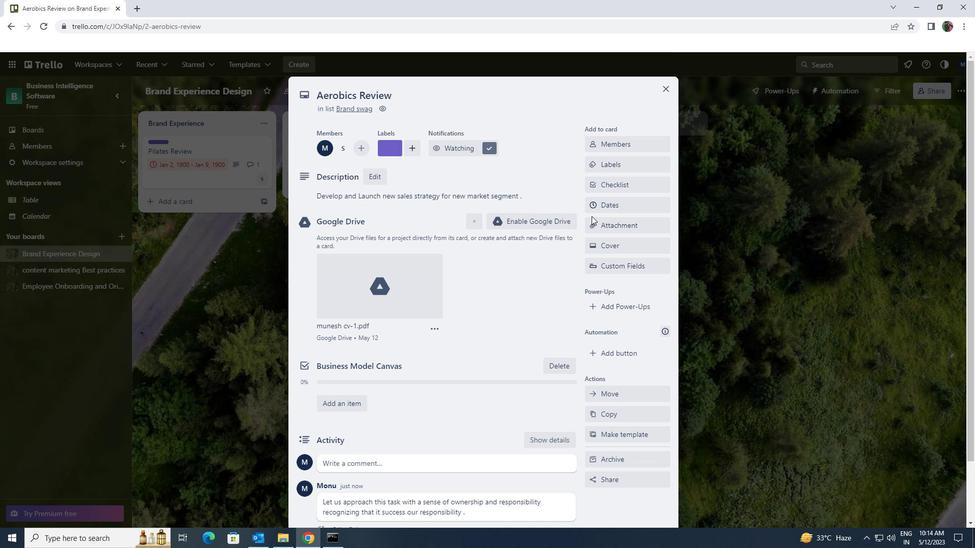
Action: Mouse pressed left at (600, 208)
Screenshot: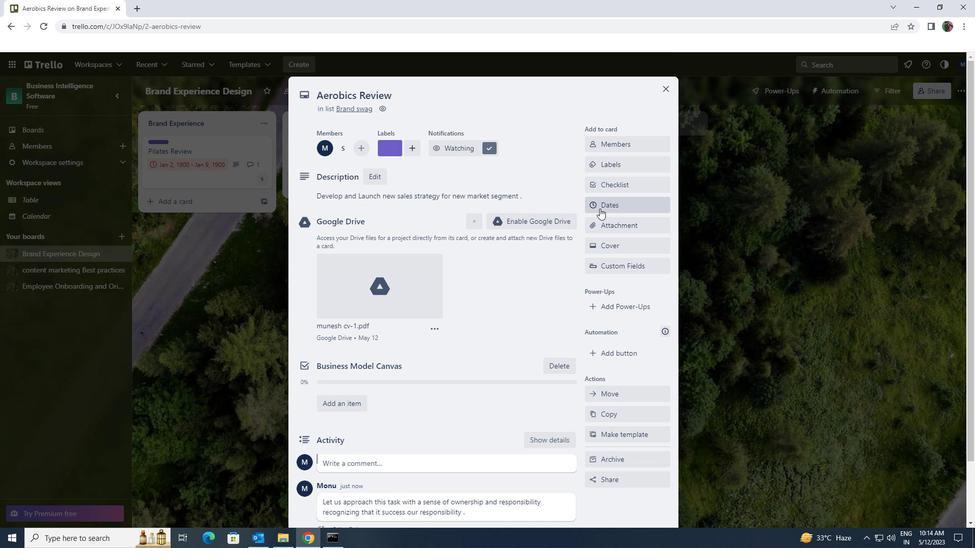 
Action: Mouse moved to (593, 270)
Screenshot: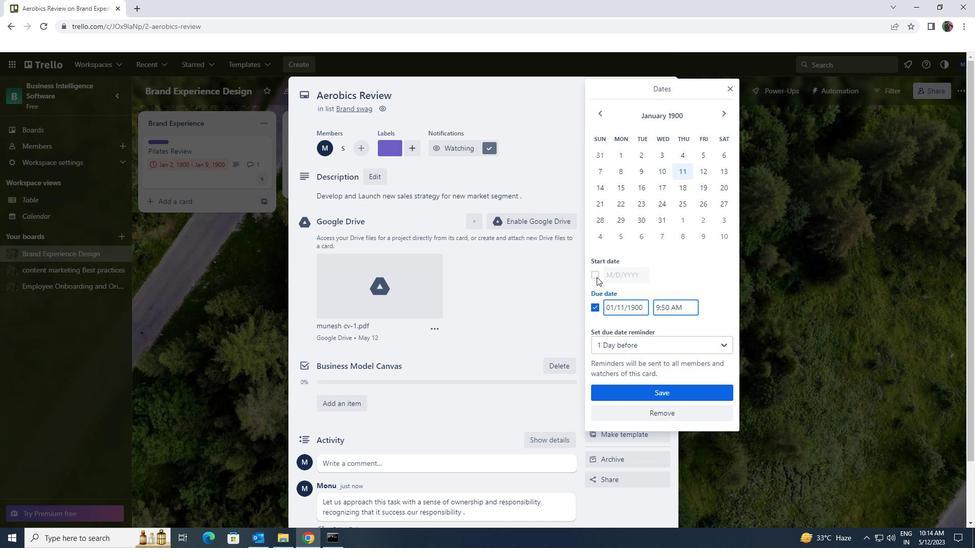 
Action: Mouse pressed left at (593, 270)
Screenshot: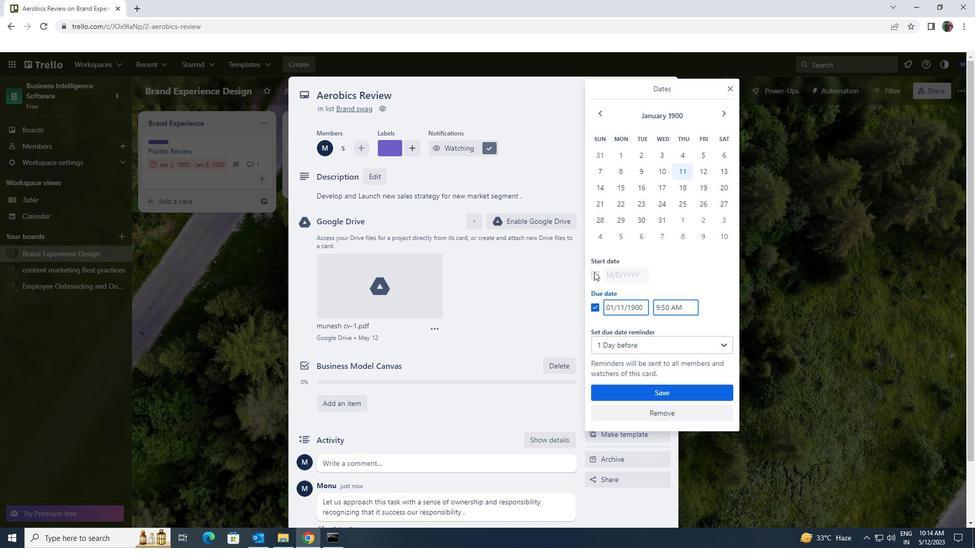 
Action: Mouse moved to (642, 275)
Screenshot: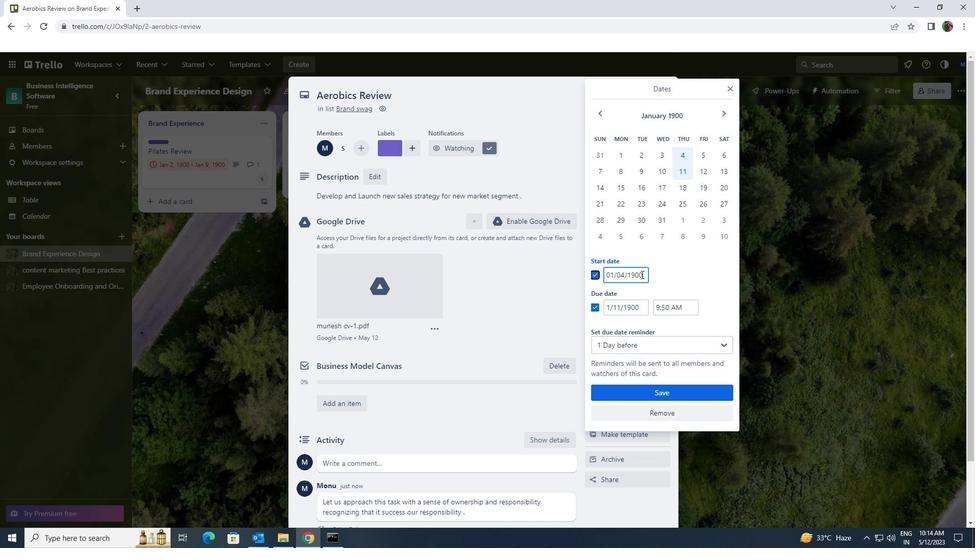 
Action: Mouse pressed left at (642, 275)
Screenshot: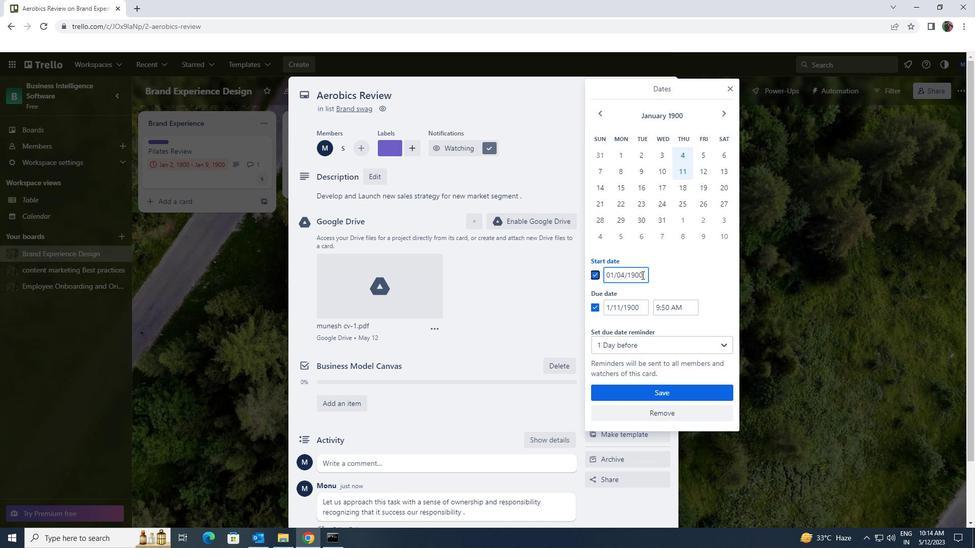 
Action: Mouse moved to (602, 276)
Screenshot: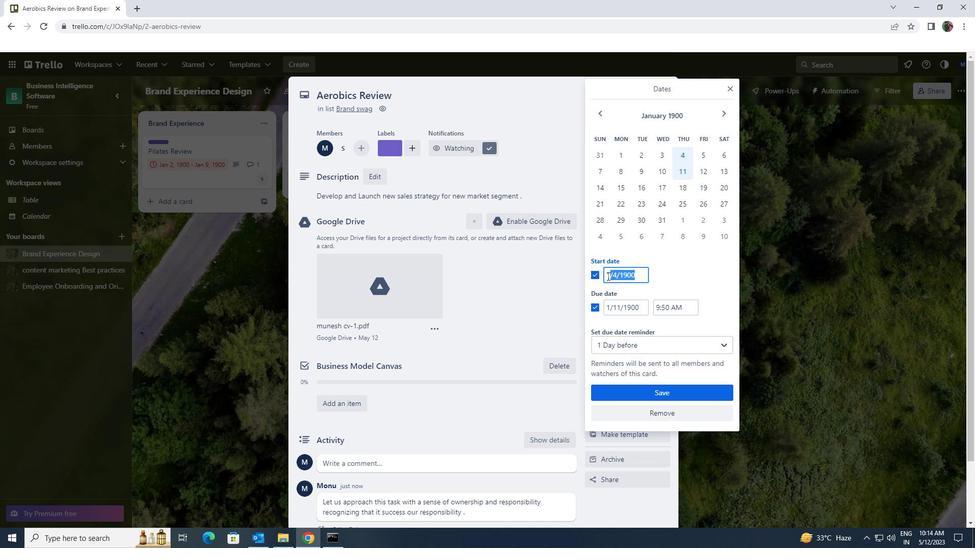 
Action: Key pressed 1/5/19000<Key.backspace>
Screenshot: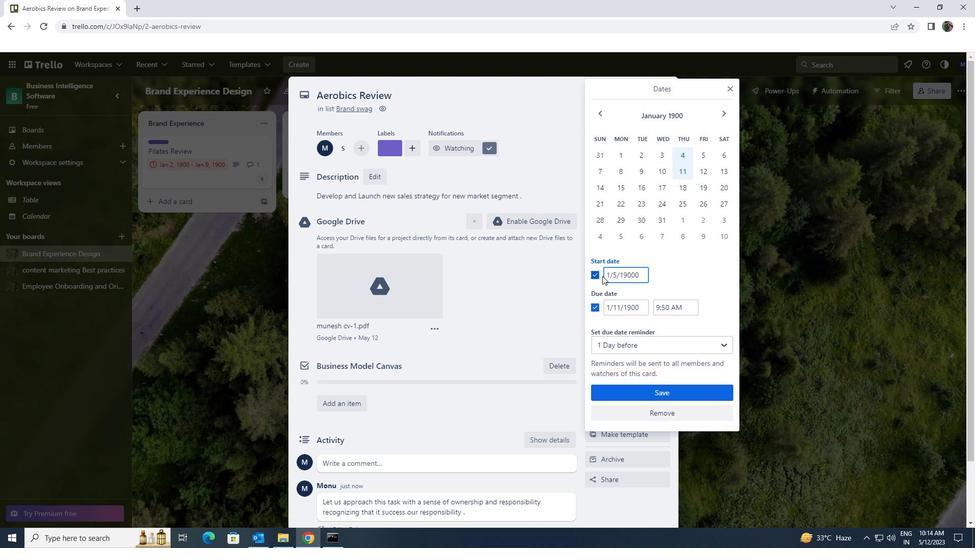 
Action: Mouse moved to (644, 305)
Screenshot: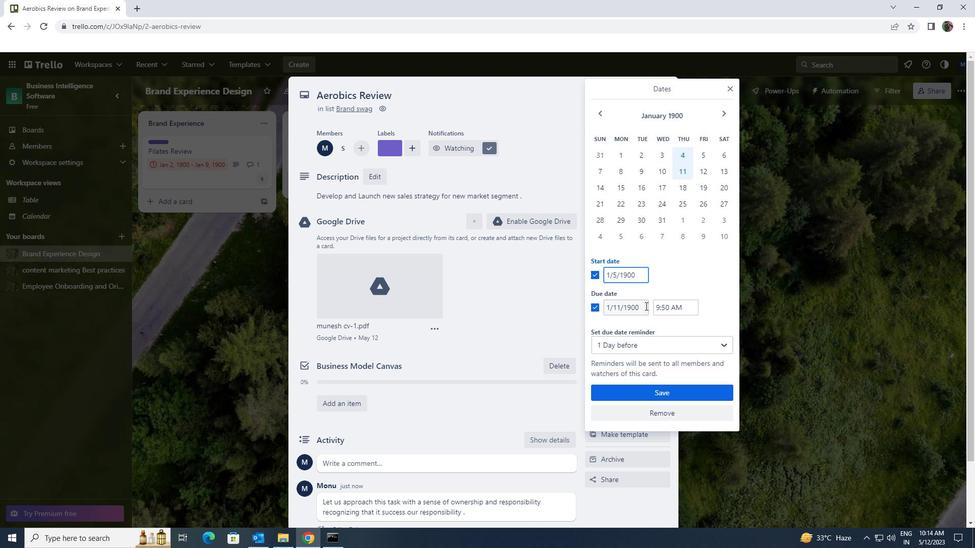 
Action: Mouse pressed left at (644, 305)
Screenshot: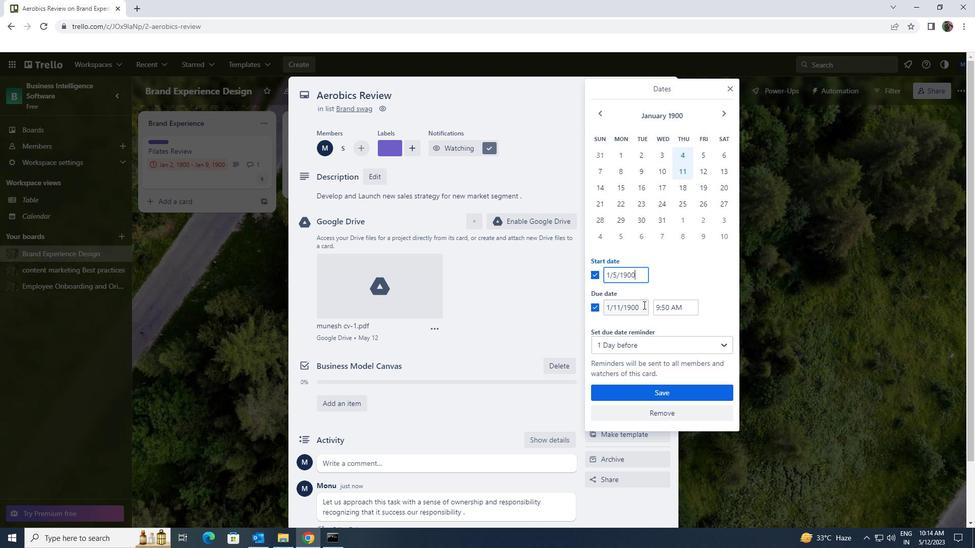
Action: Mouse moved to (606, 310)
Screenshot: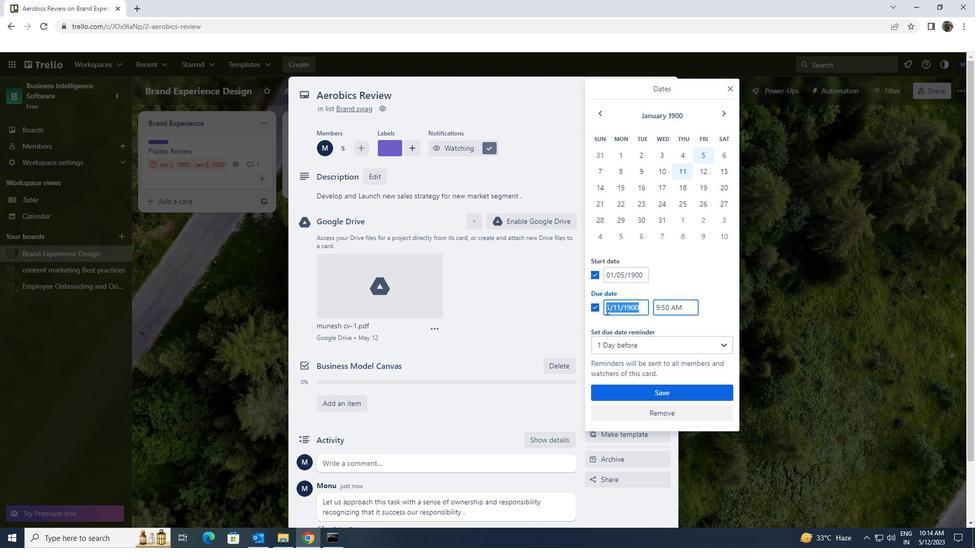 
Action: Key pressed 1/12/1900
Screenshot: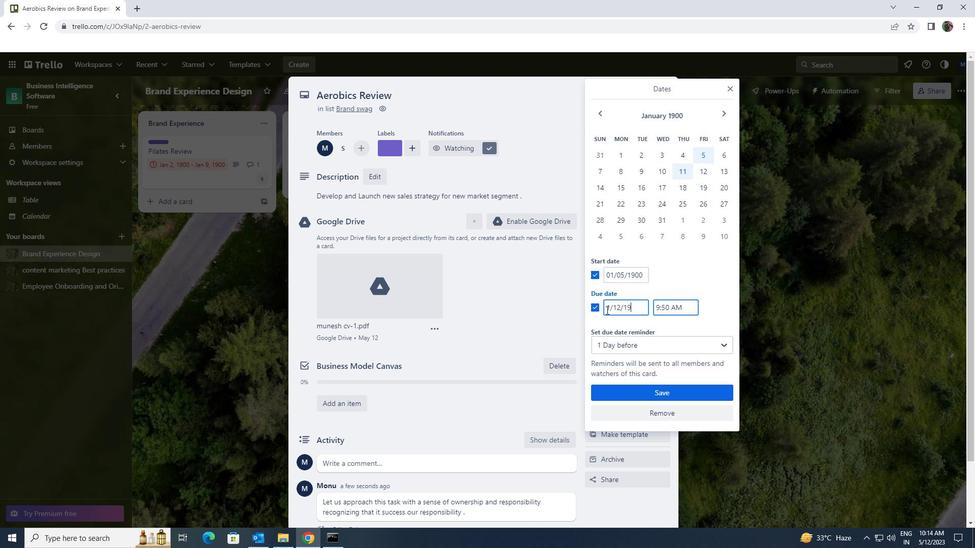 
Action: Mouse moved to (659, 395)
Screenshot: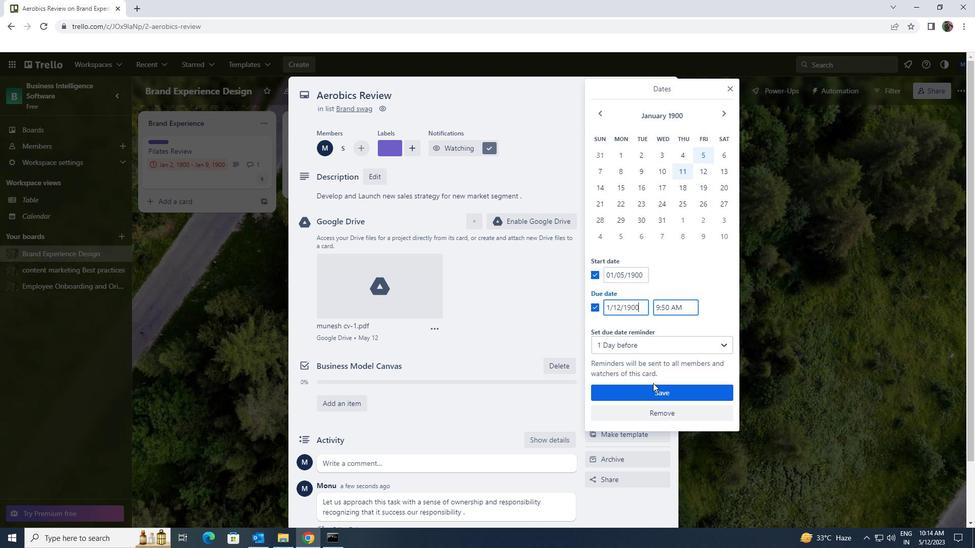 
Action: Mouse pressed left at (659, 395)
Screenshot: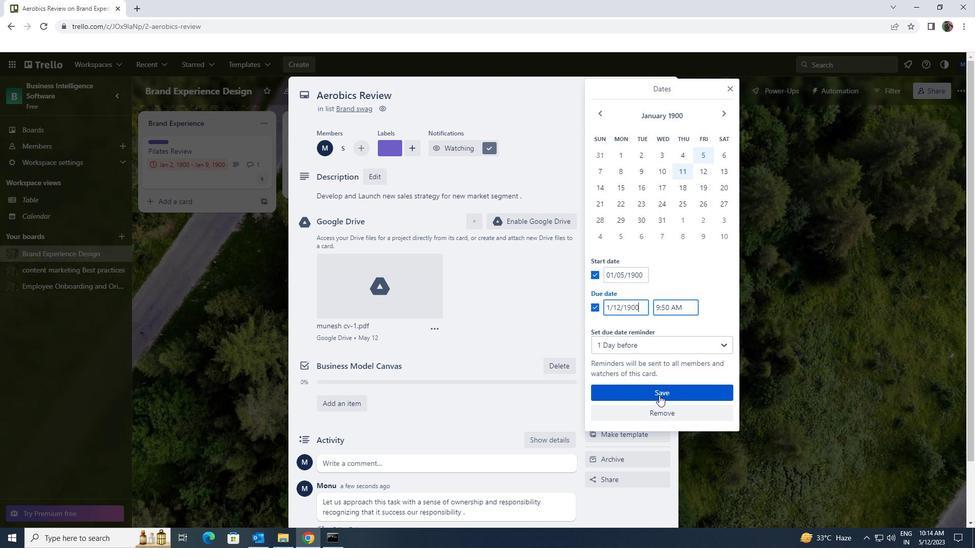 
